Task: Schedule a coding workshop for next Wednesday at 6:00 PM.
Action: Mouse moved to (378, 128)
Screenshot: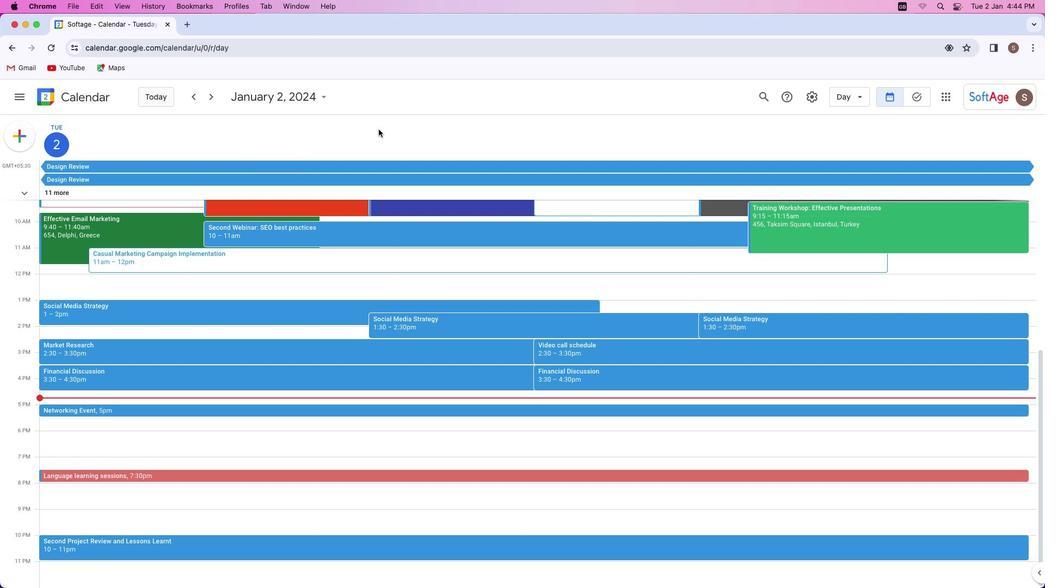 
Action: Mouse pressed left at (378, 128)
Screenshot: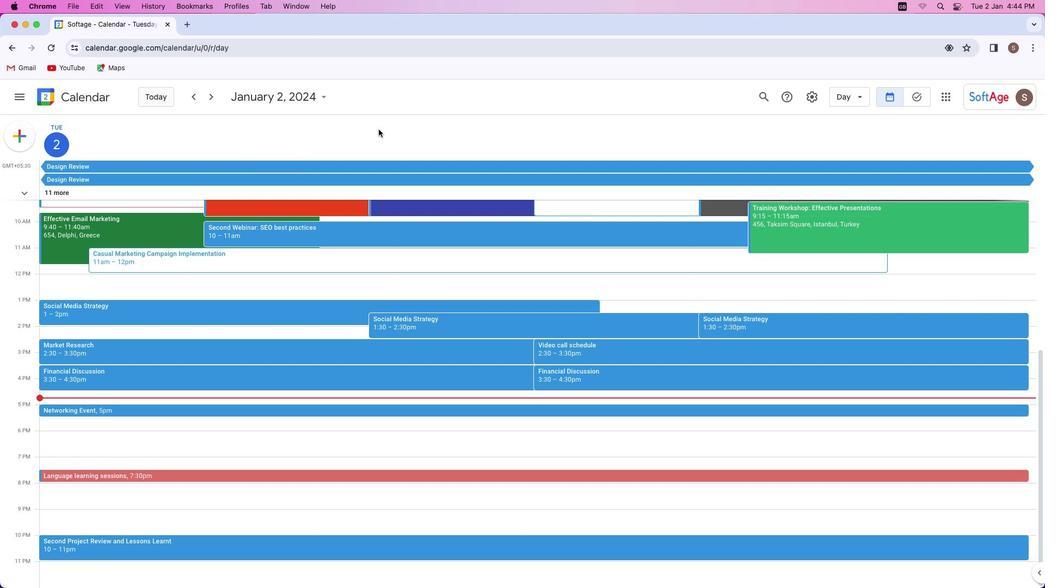 
Action: Mouse moved to (28, 133)
Screenshot: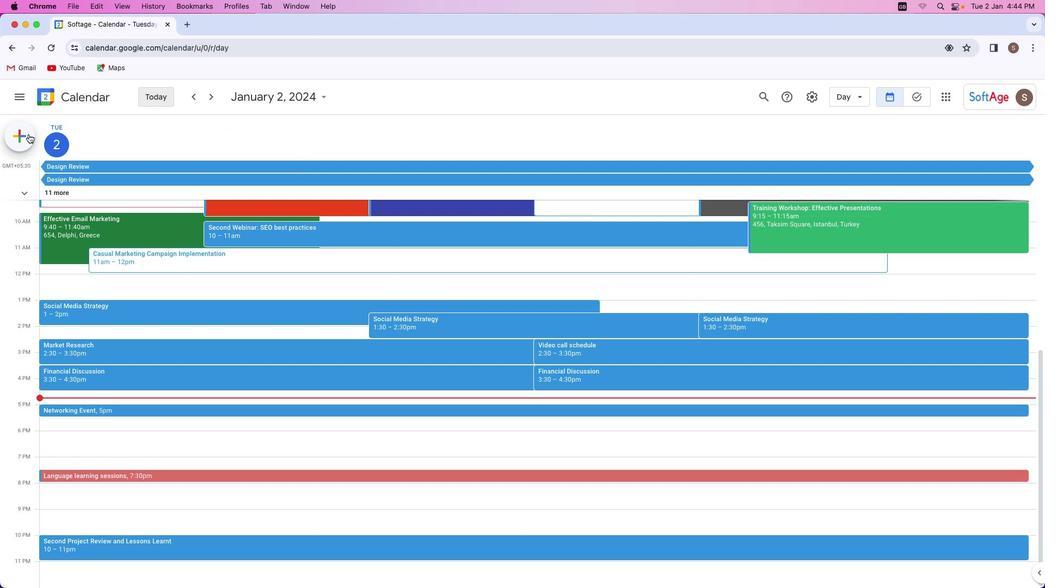 
Action: Mouse pressed left at (28, 133)
Screenshot: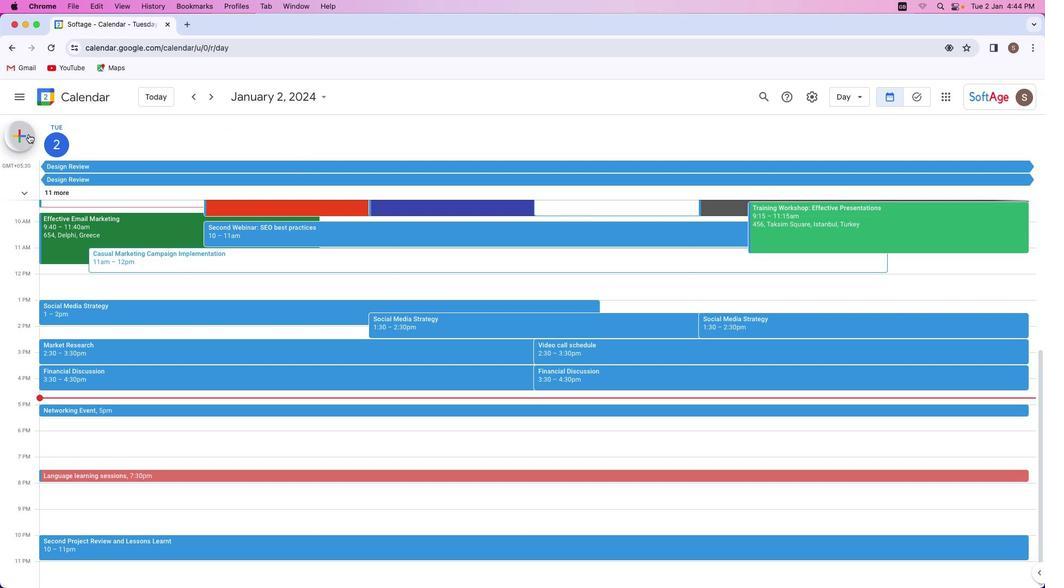 
Action: Mouse moved to (74, 251)
Screenshot: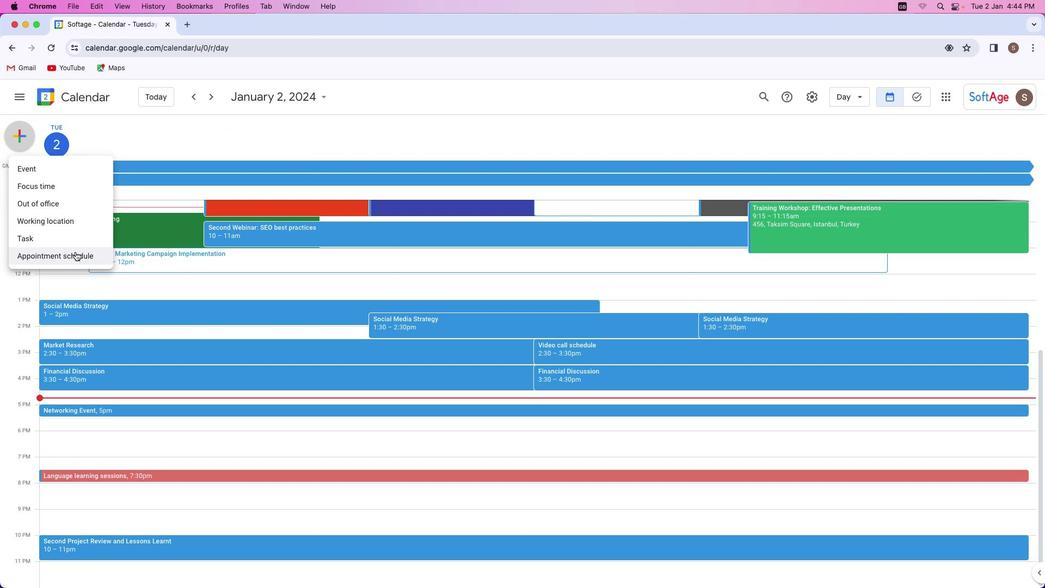 
Action: Mouse pressed left at (74, 251)
Screenshot: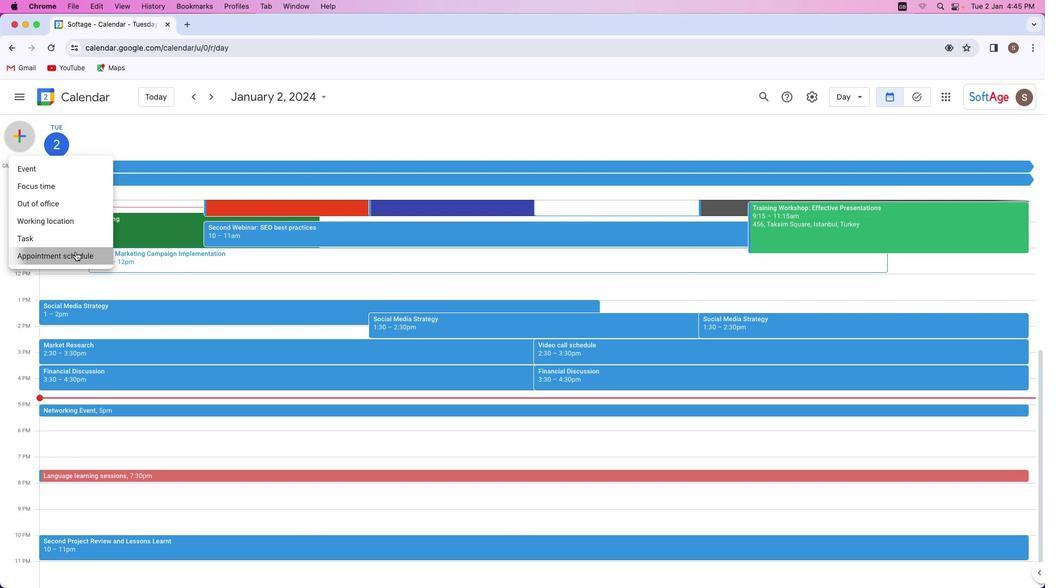 
Action: Mouse moved to (78, 132)
Screenshot: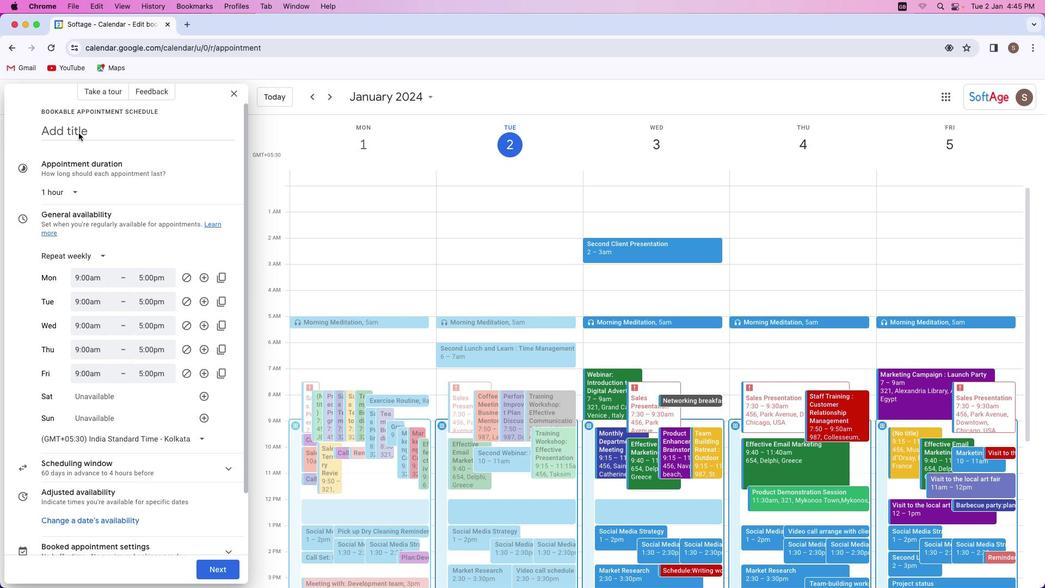 
Action: Mouse pressed left at (78, 132)
Screenshot: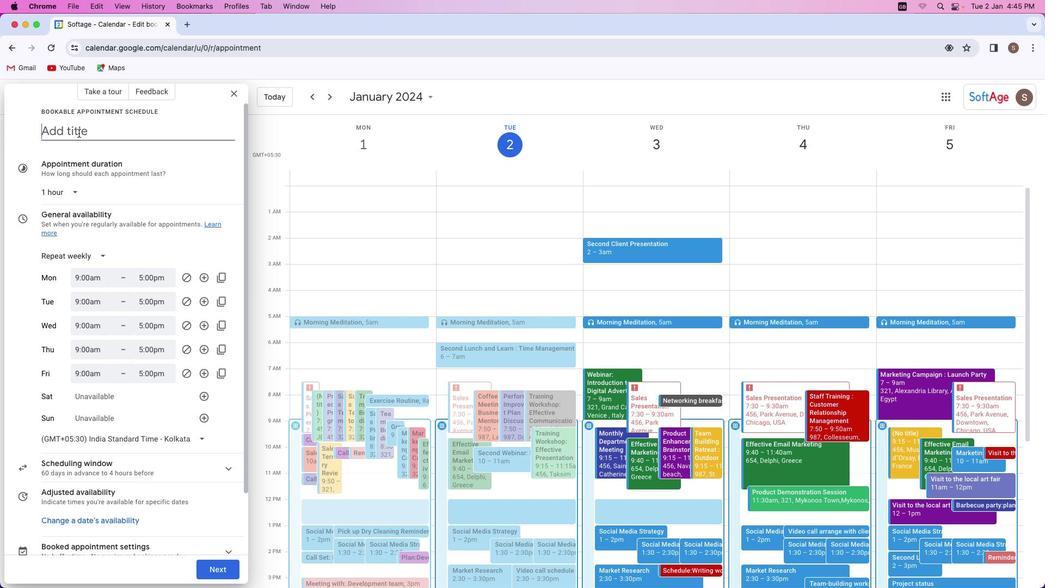 
Action: Mouse moved to (77, 131)
Screenshot: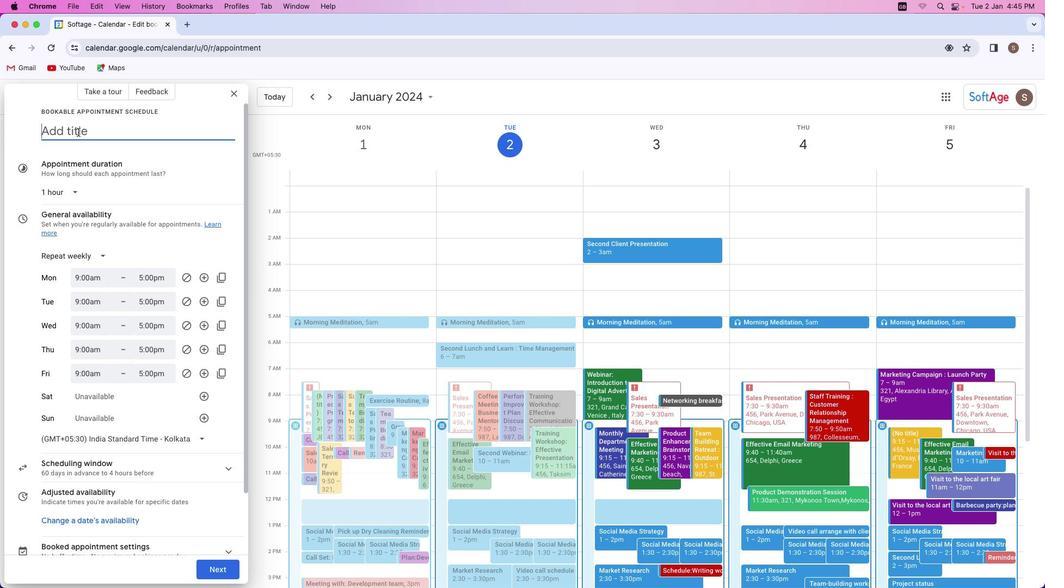 
Action: Key pressed Key.shift'C''o''d''i''n''g'Key.space'w''o''r''k''s''h''o''p'
Screenshot: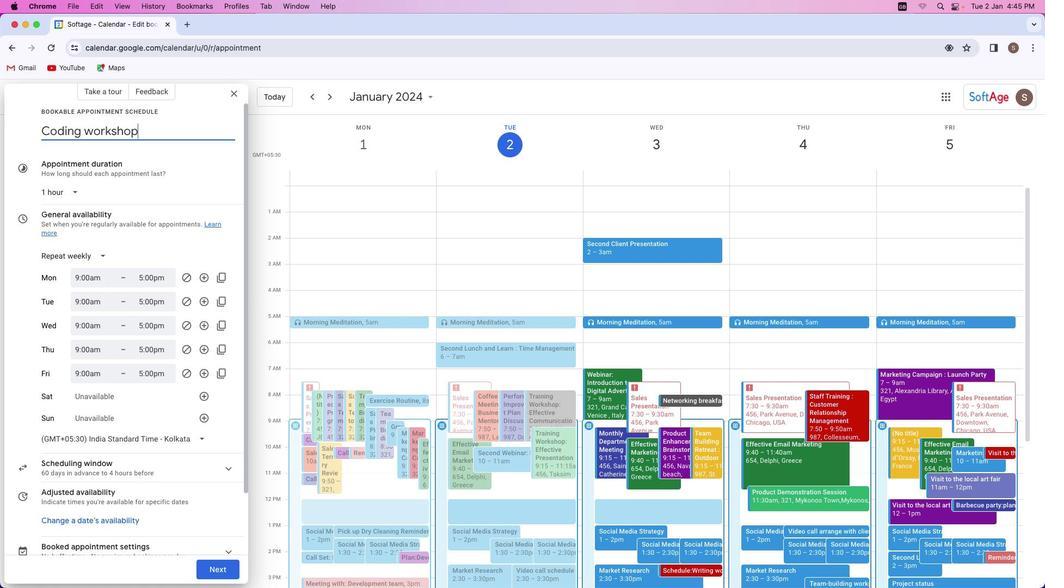 
Action: Mouse moved to (102, 252)
Screenshot: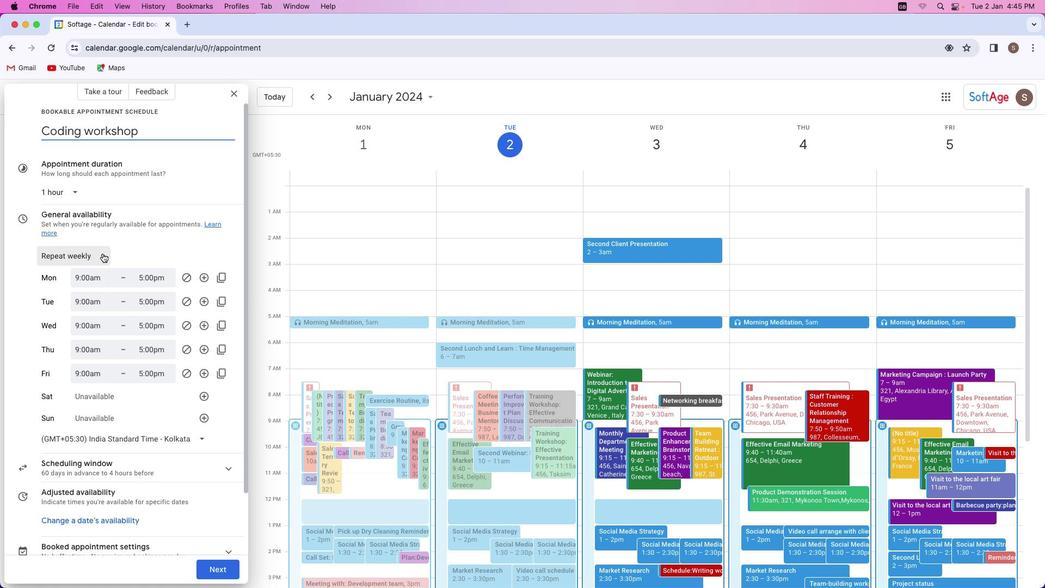 
Action: Mouse pressed left at (102, 252)
Screenshot: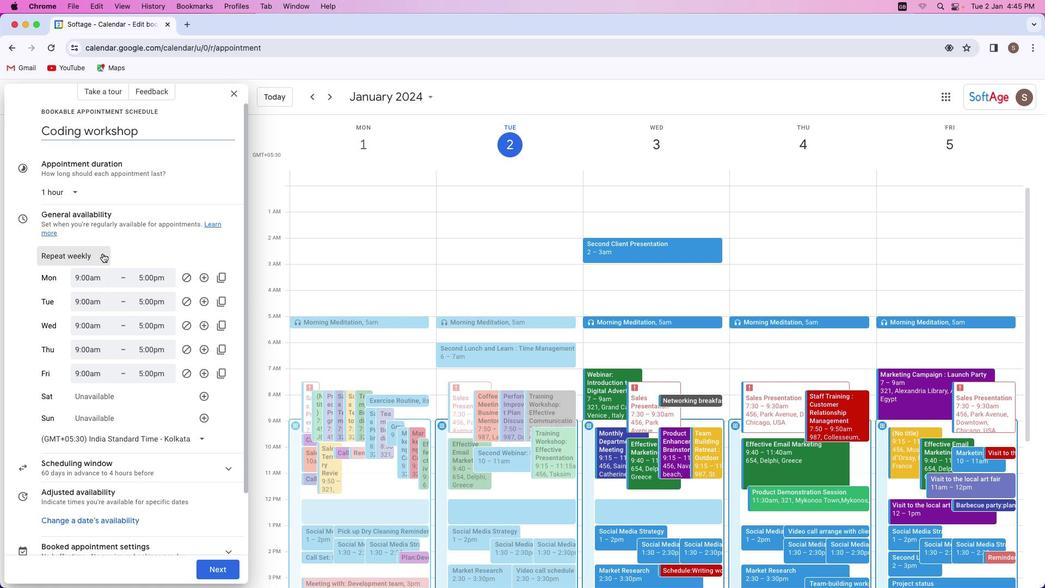 
Action: Mouse moved to (94, 273)
Screenshot: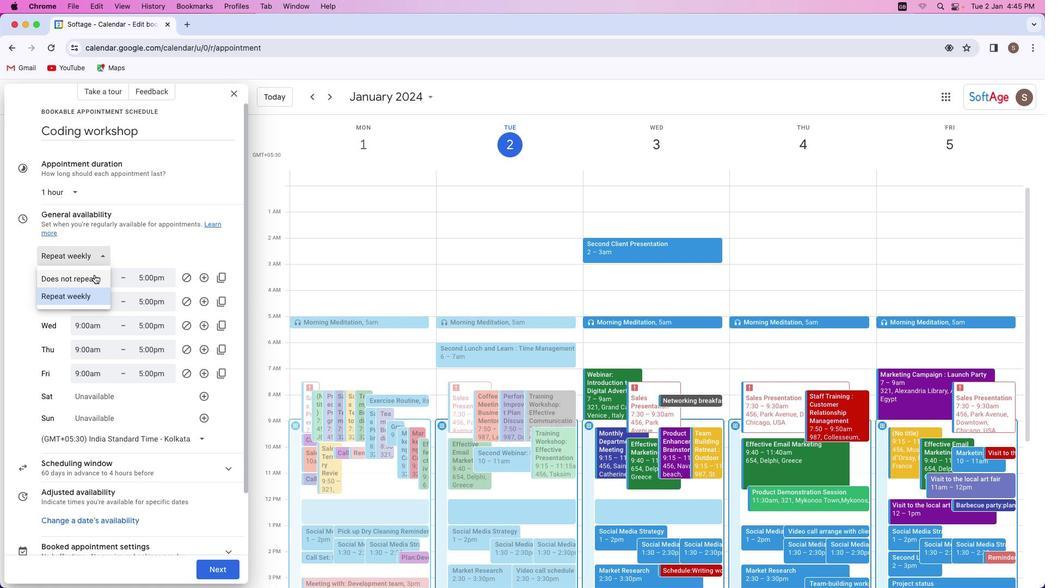 
Action: Mouse pressed left at (94, 273)
Screenshot: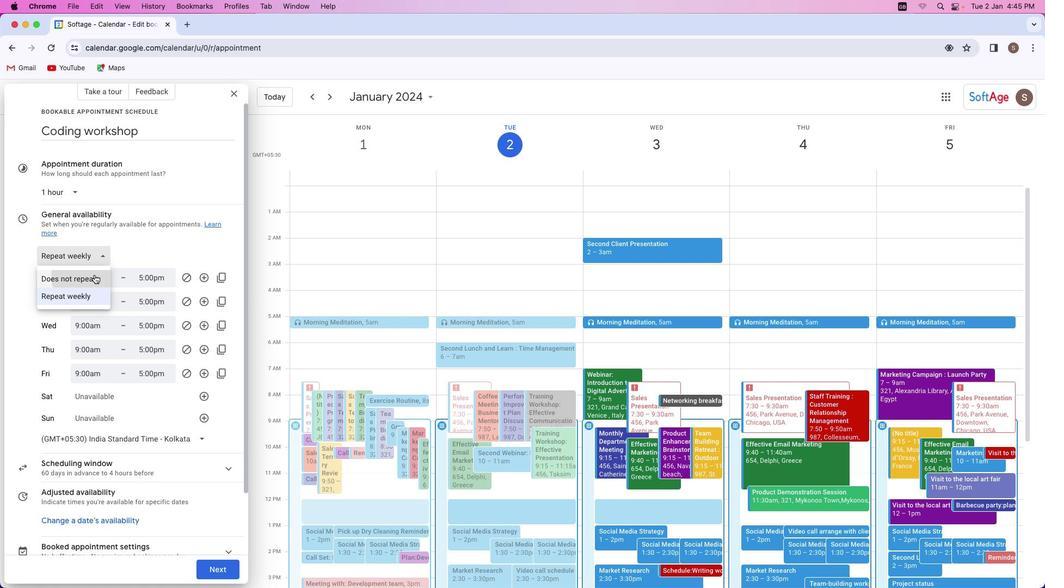 
Action: Mouse moved to (76, 266)
Screenshot: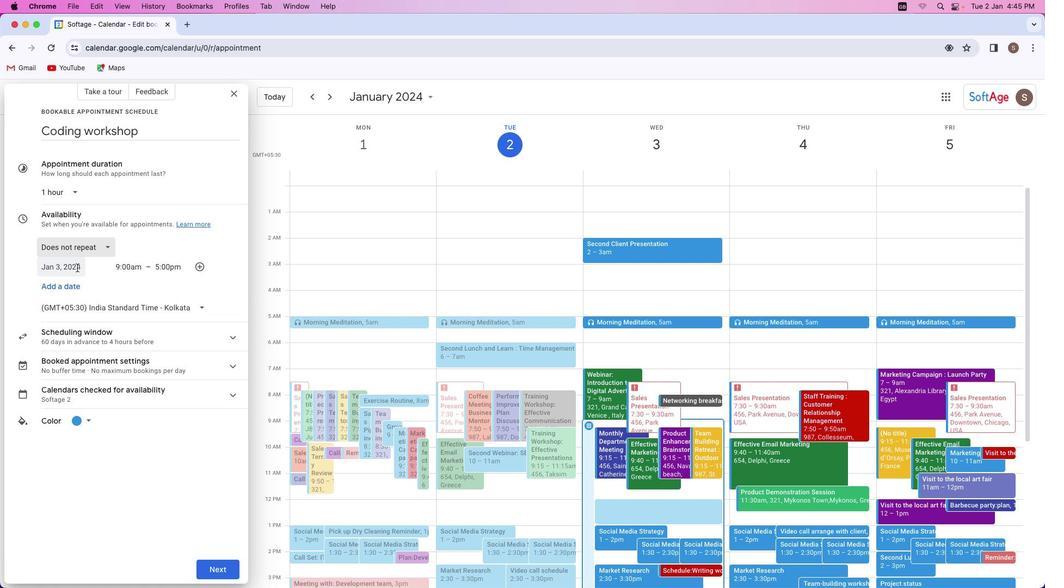 
Action: Mouse pressed left at (76, 266)
Screenshot: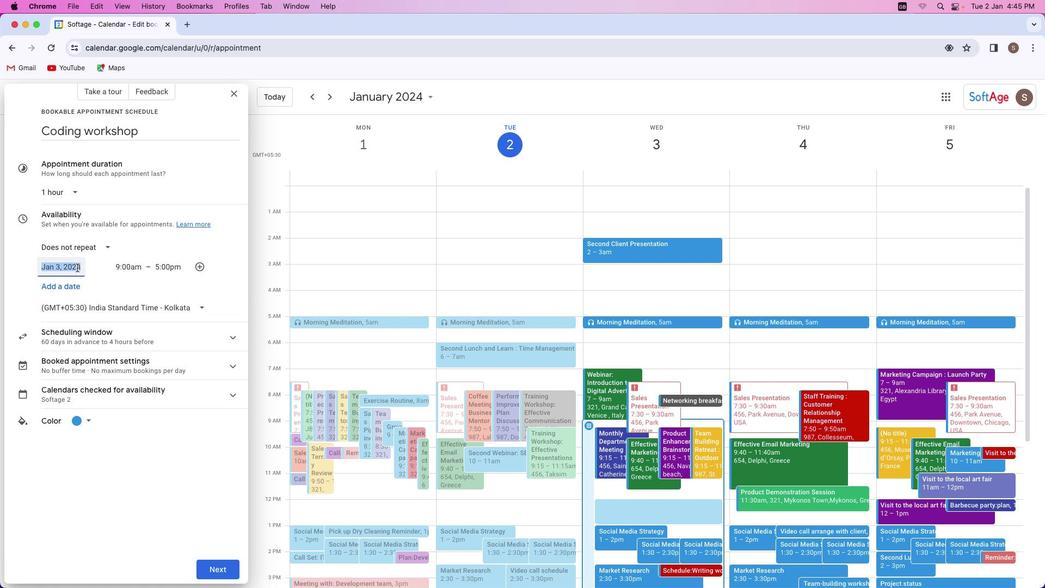 
Action: Mouse moved to (95, 348)
Screenshot: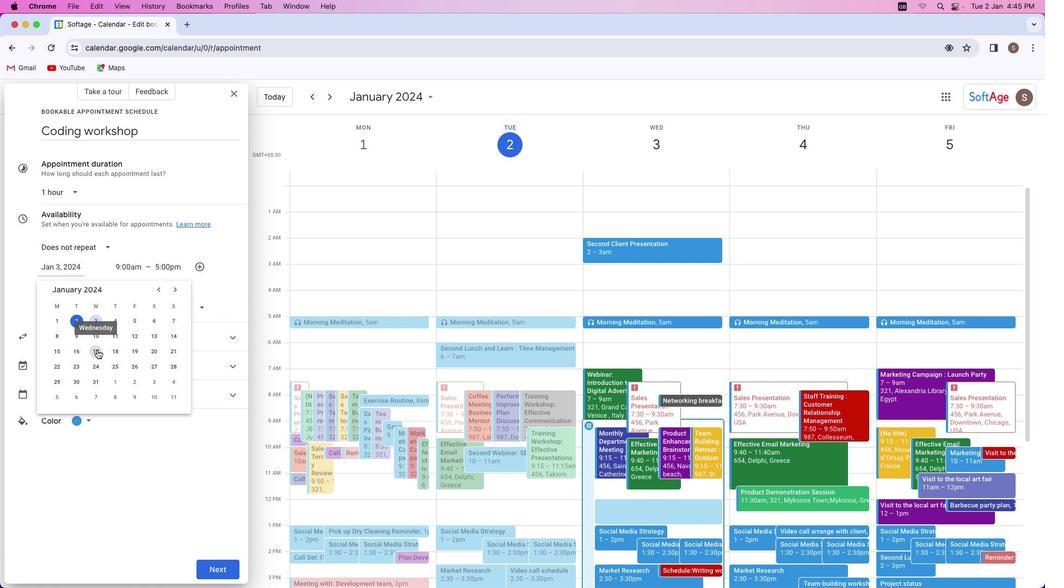 
Action: Mouse pressed left at (95, 348)
Screenshot: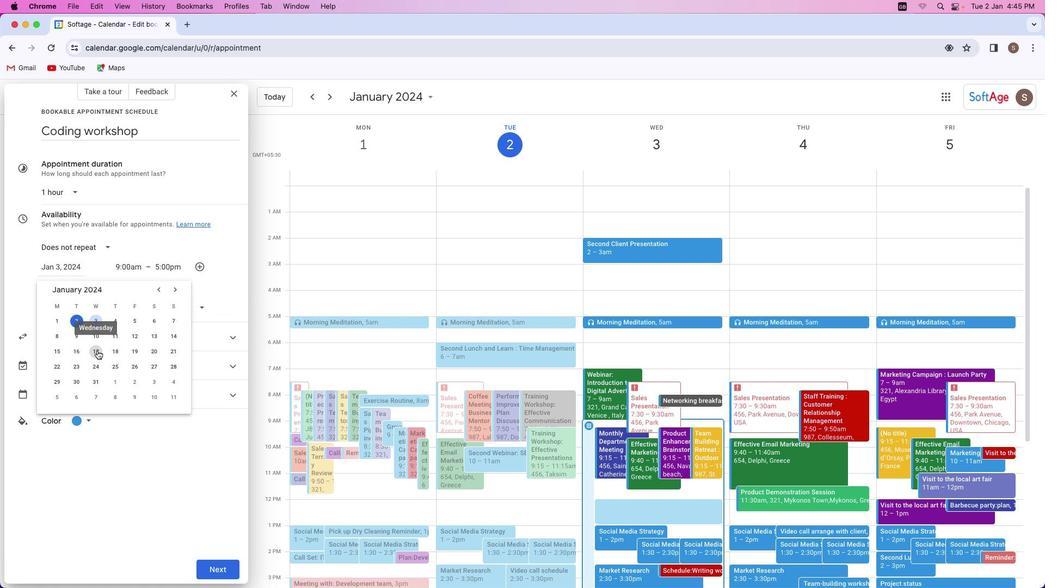 
Action: Mouse moved to (124, 268)
Screenshot: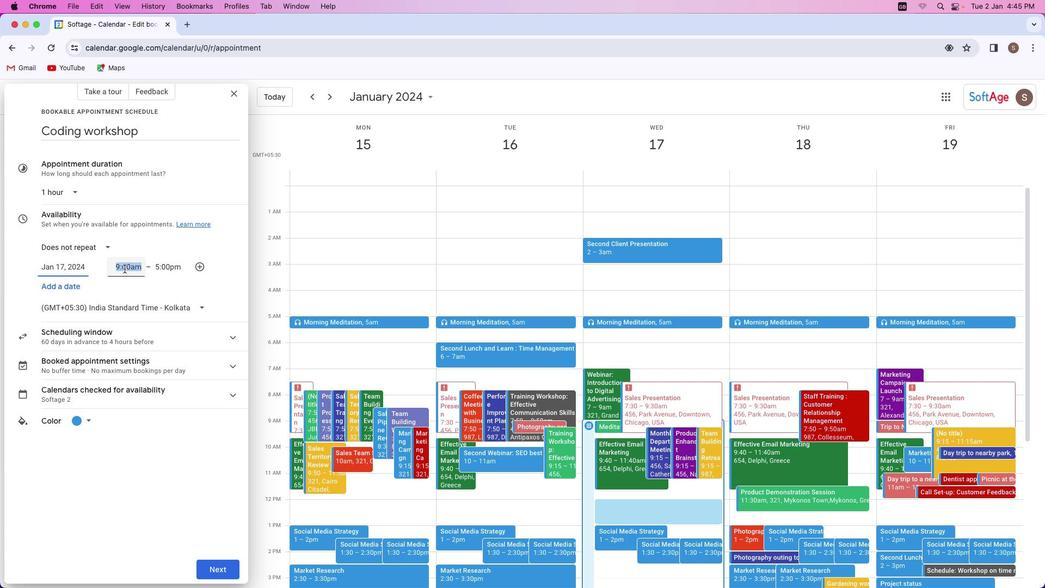 
Action: Mouse pressed left at (124, 268)
Screenshot: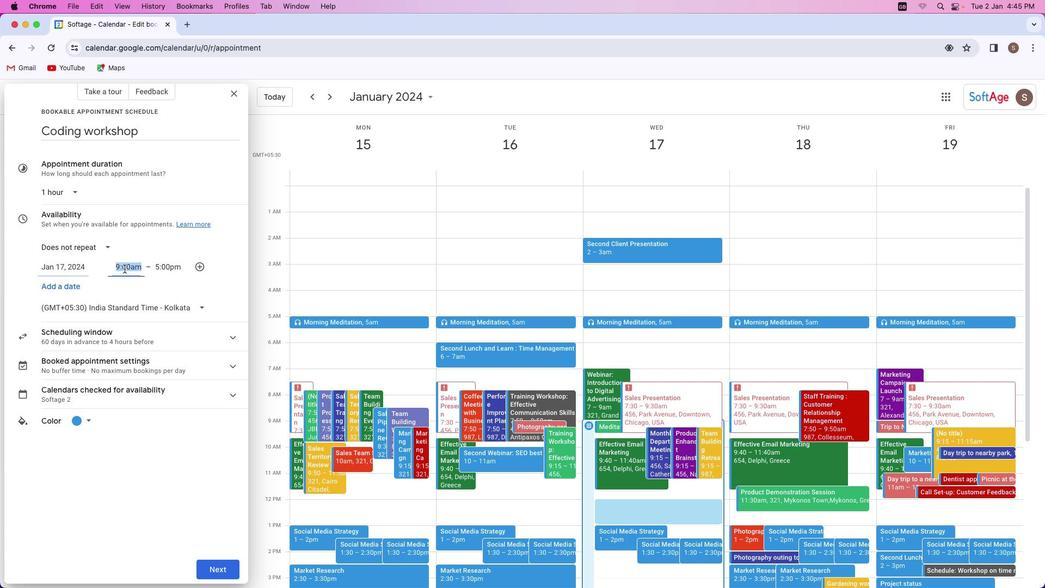 
Action: Mouse moved to (135, 317)
Screenshot: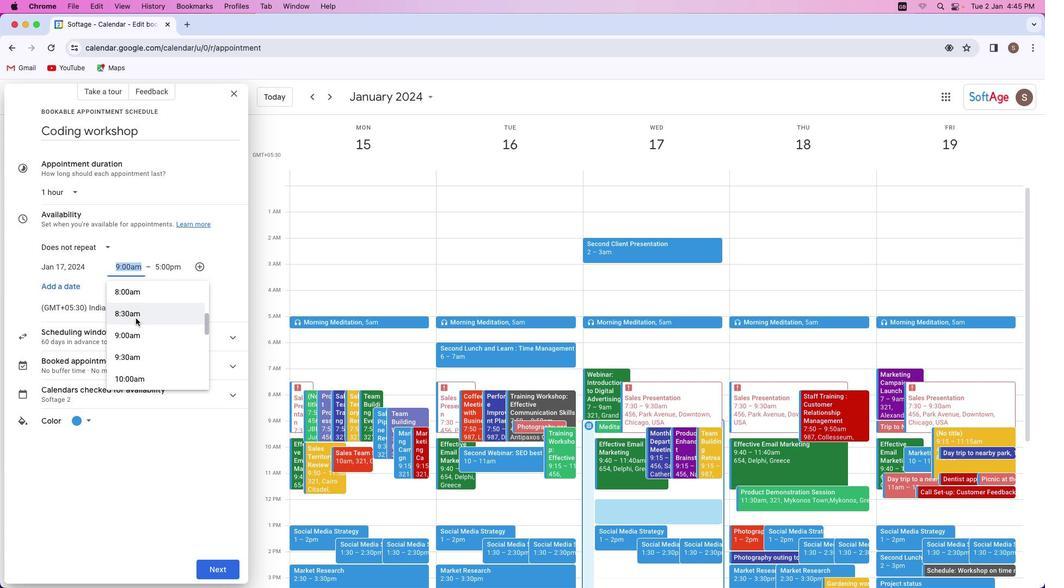 
Action: Mouse scrolled (135, 317) with delta (0, 0)
Screenshot: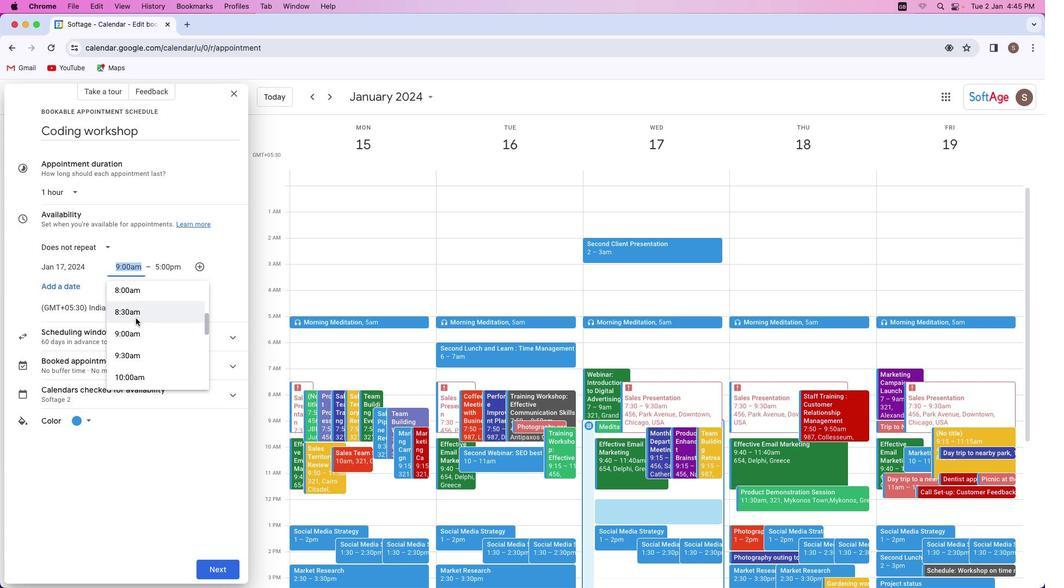 
Action: Mouse scrolled (135, 317) with delta (0, 0)
Screenshot: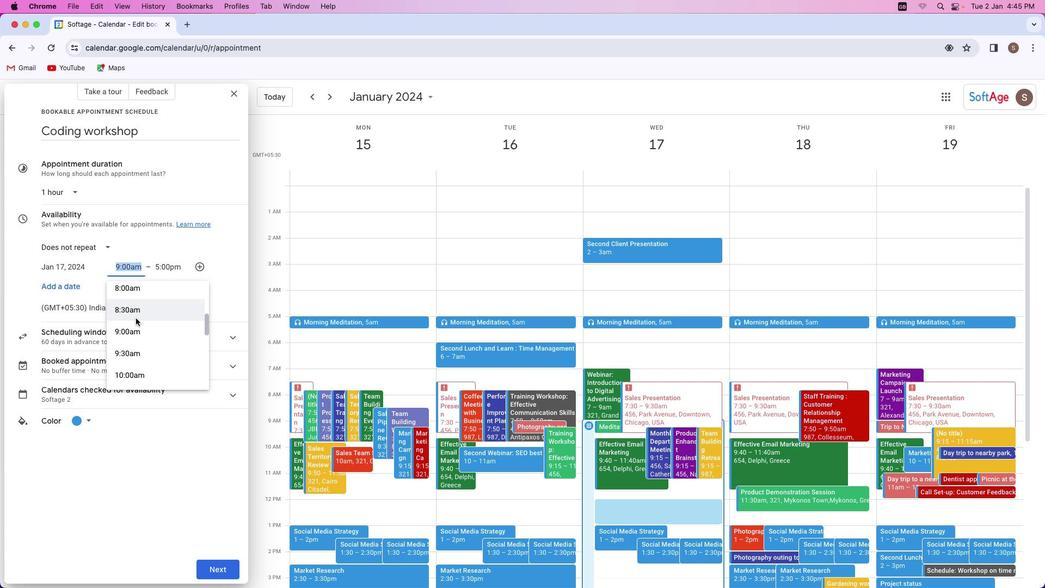 
Action: Mouse scrolled (135, 317) with delta (0, 0)
Screenshot: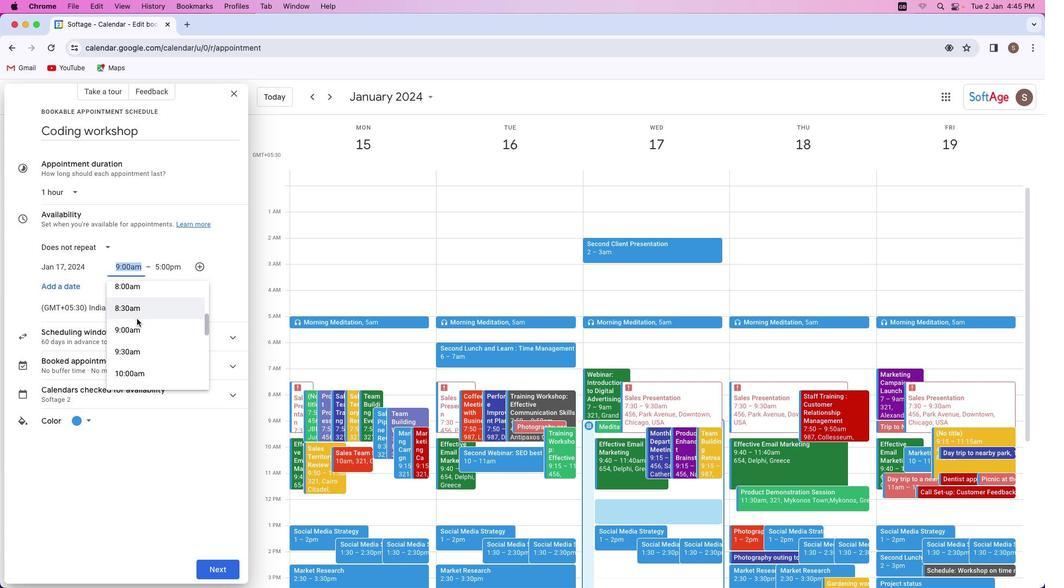 
Action: Mouse moved to (136, 318)
Screenshot: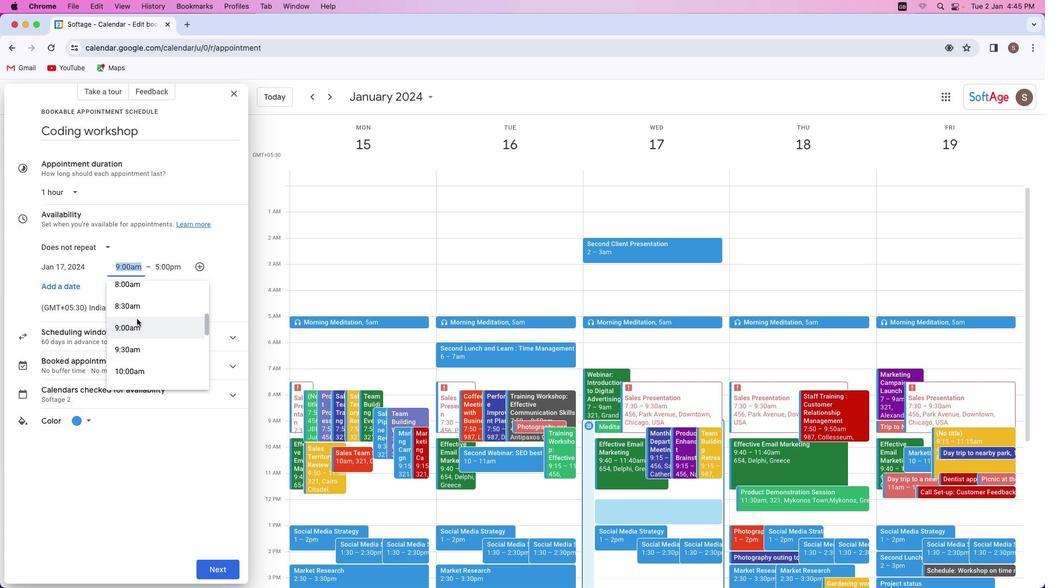
Action: Mouse scrolled (136, 318) with delta (0, 0)
Screenshot: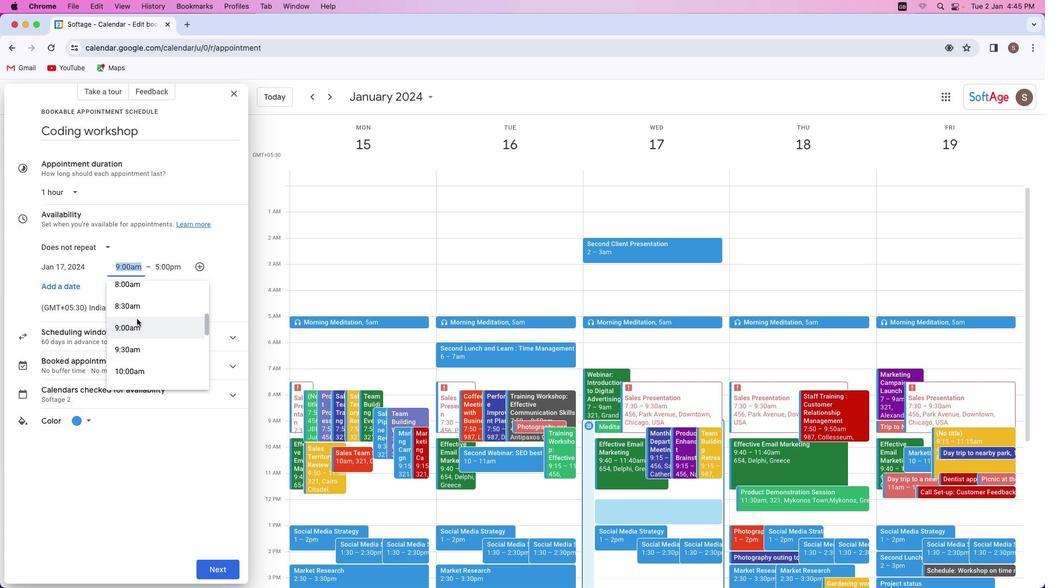 
Action: Mouse scrolled (136, 318) with delta (0, 0)
Screenshot: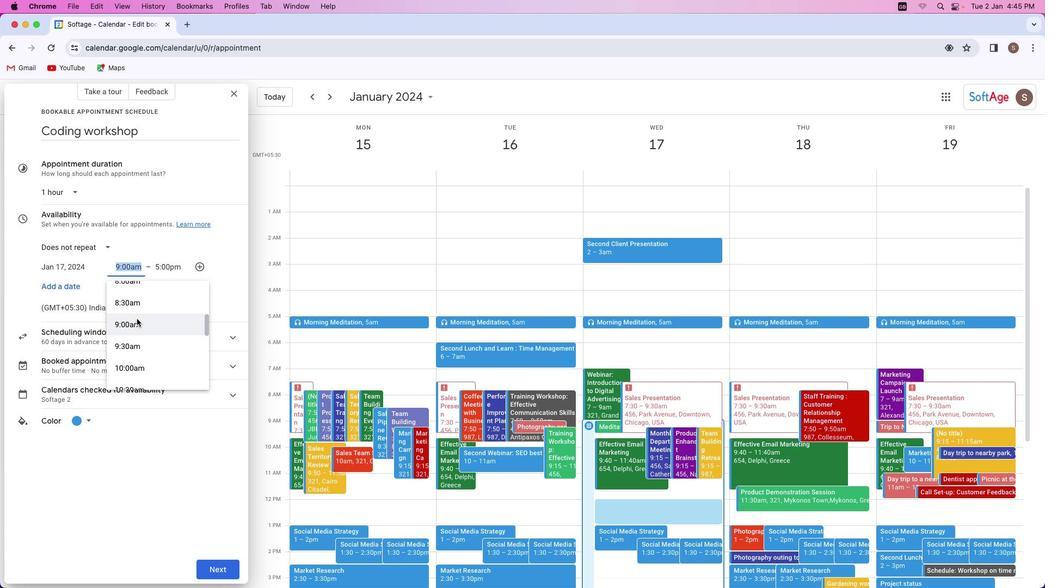 
Action: Mouse scrolled (136, 318) with delta (0, 0)
Screenshot: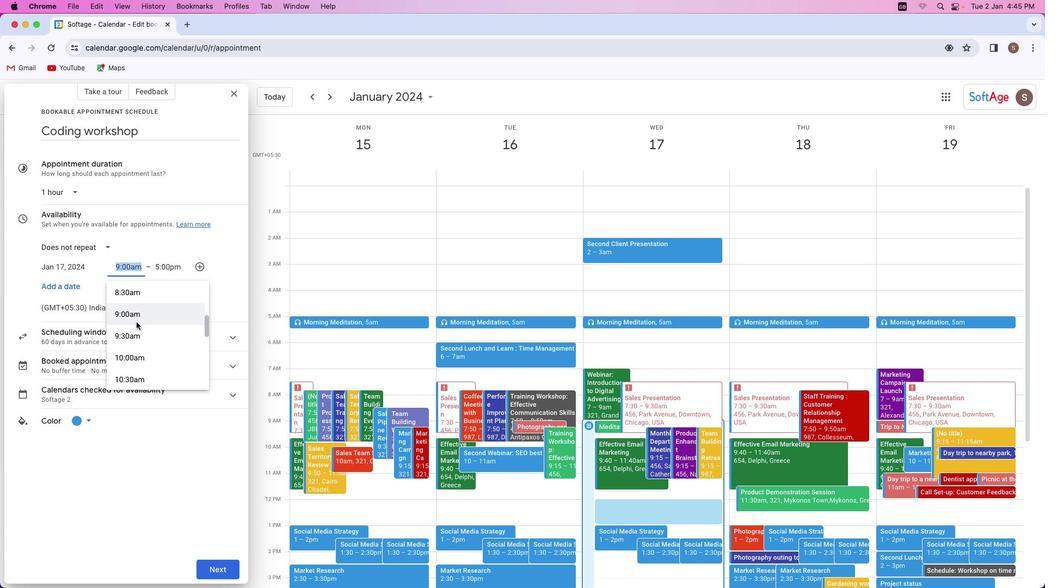 
Action: Mouse moved to (137, 322)
Screenshot: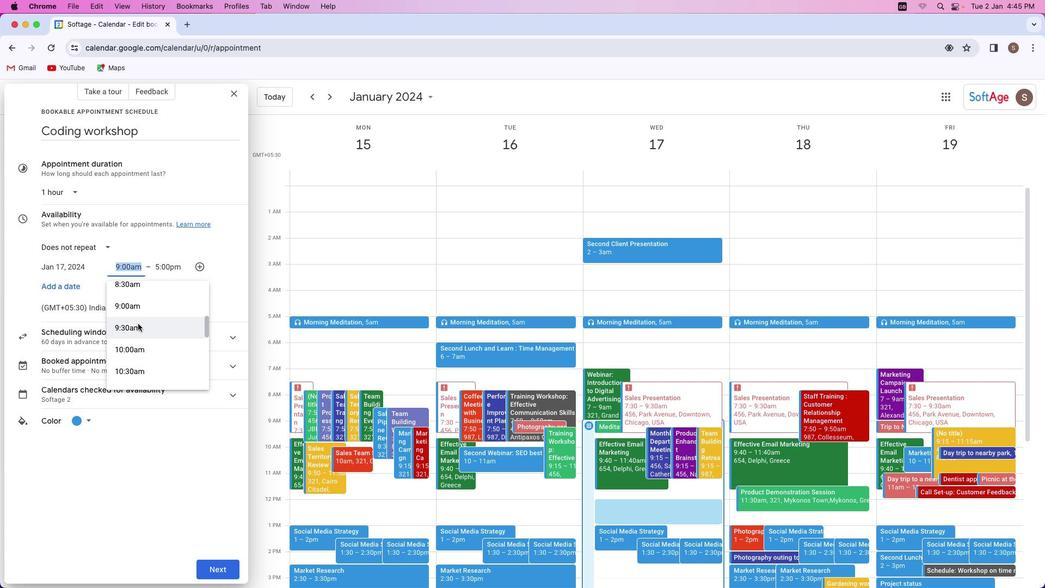 
Action: Mouse scrolled (137, 322) with delta (0, 0)
Screenshot: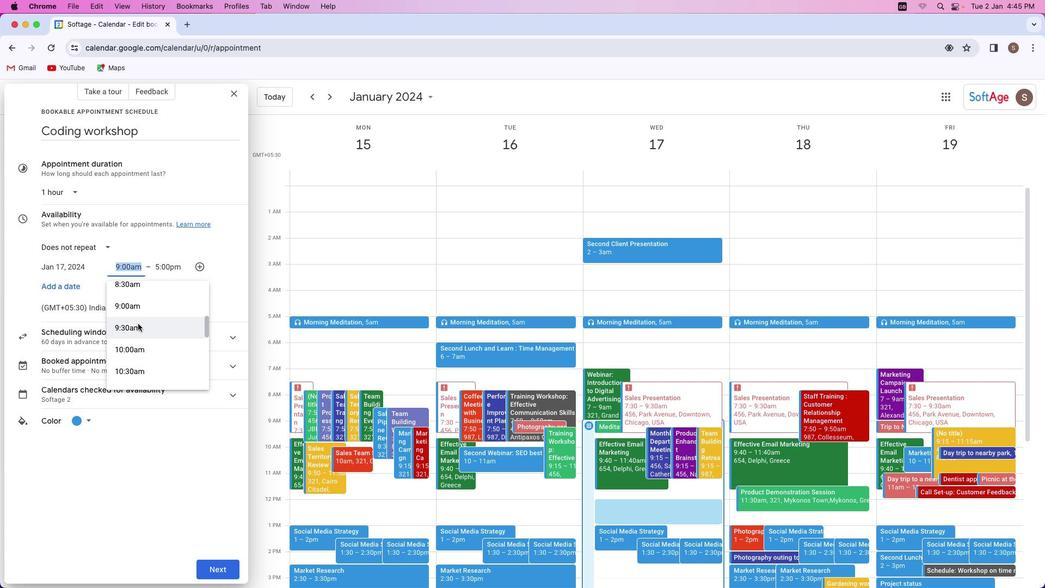 
Action: Mouse moved to (137, 322)
Screenshot: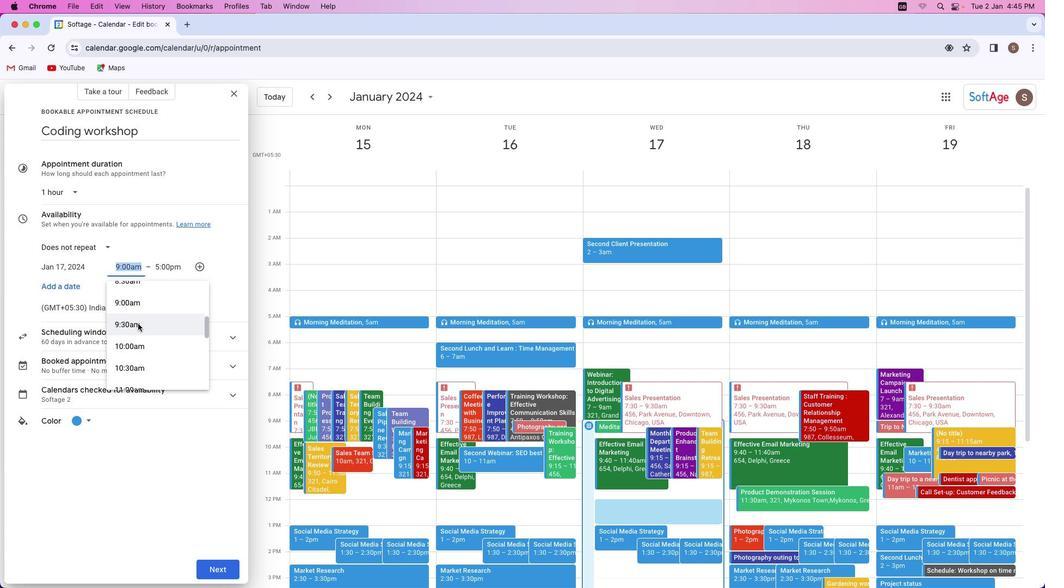 
Action: Mouse scrolled (137, 322) with delta (0, 0)
Screenshot: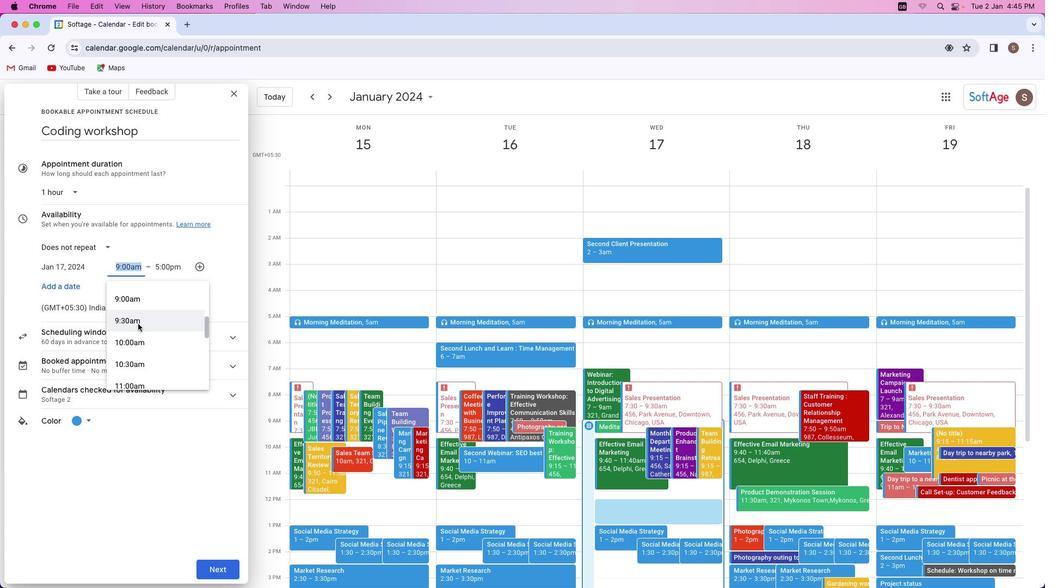
Action: Mouse moved to (137, 322)
Screenshot: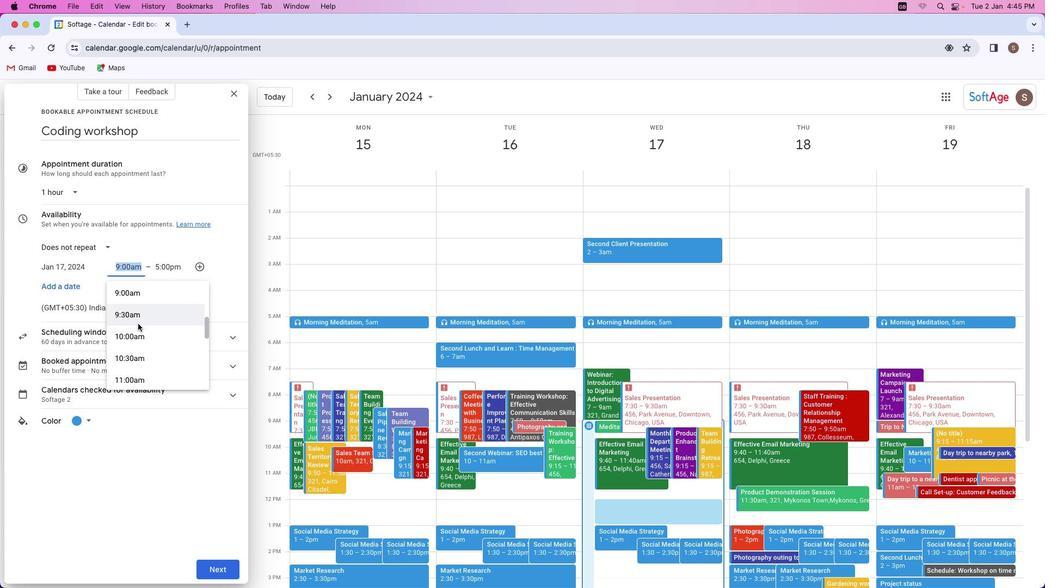 
Action: Mouse scrolled (137, 322) with delta (0, 0)
Screenshot: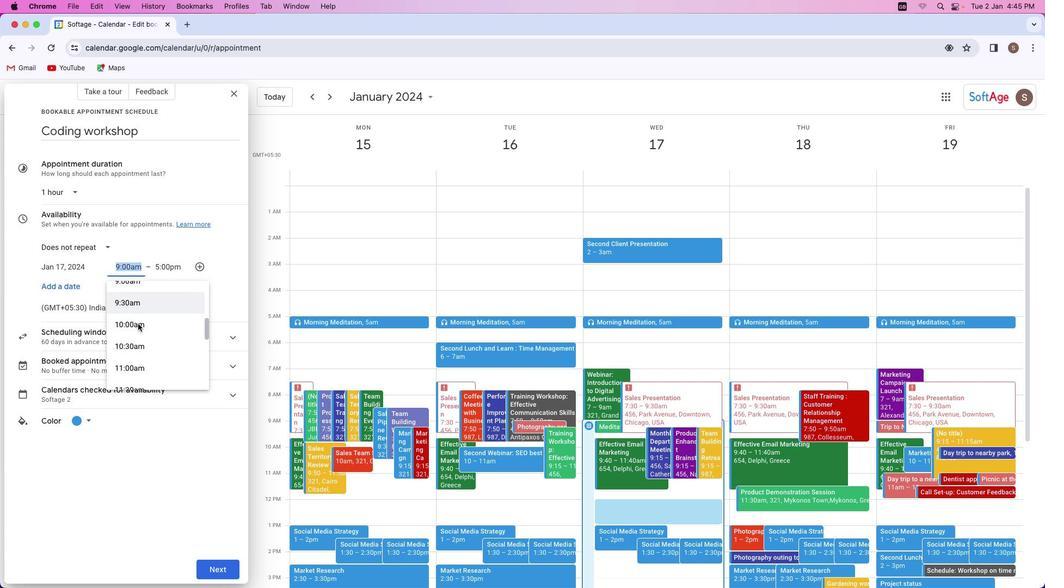 
Action: Mouse scrolled (137, 322) with delta (0, 0)
Screenshot: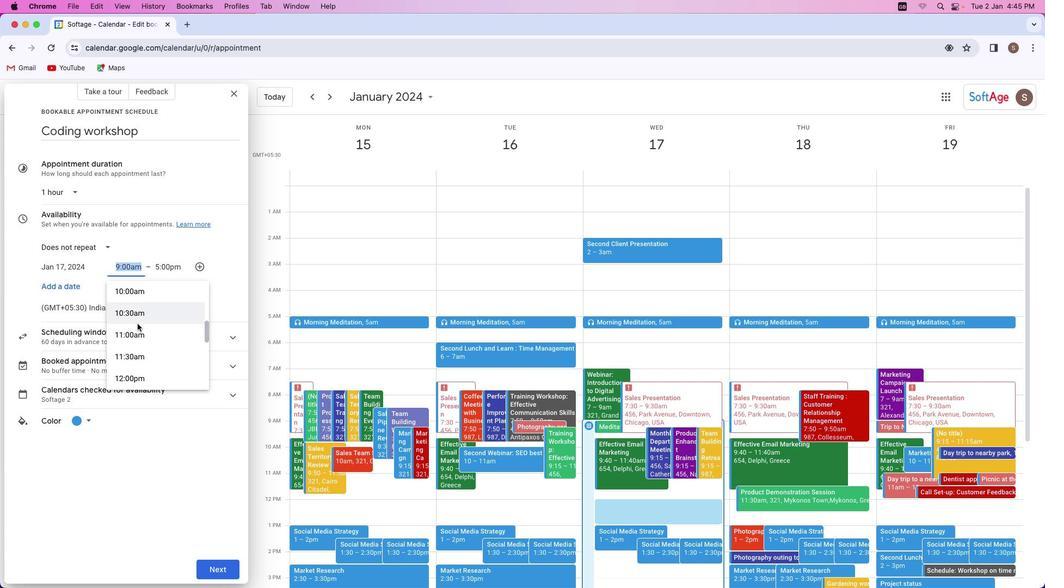 
Action: Mouse moved to (134, 321)
Screenshot: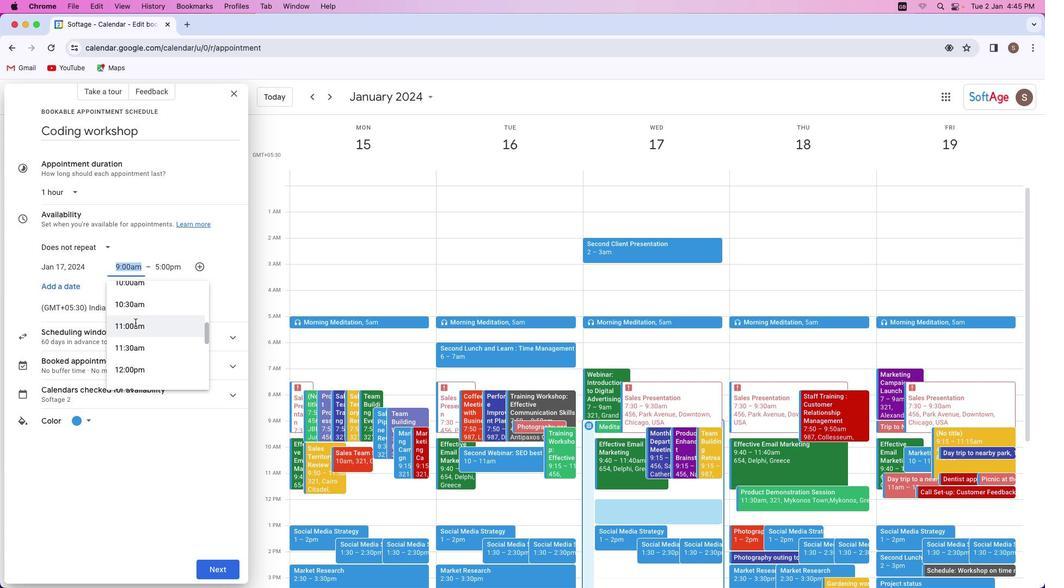 
Action: Mouse scrolled (134, 321) with delta (0, 0)
Screenshot: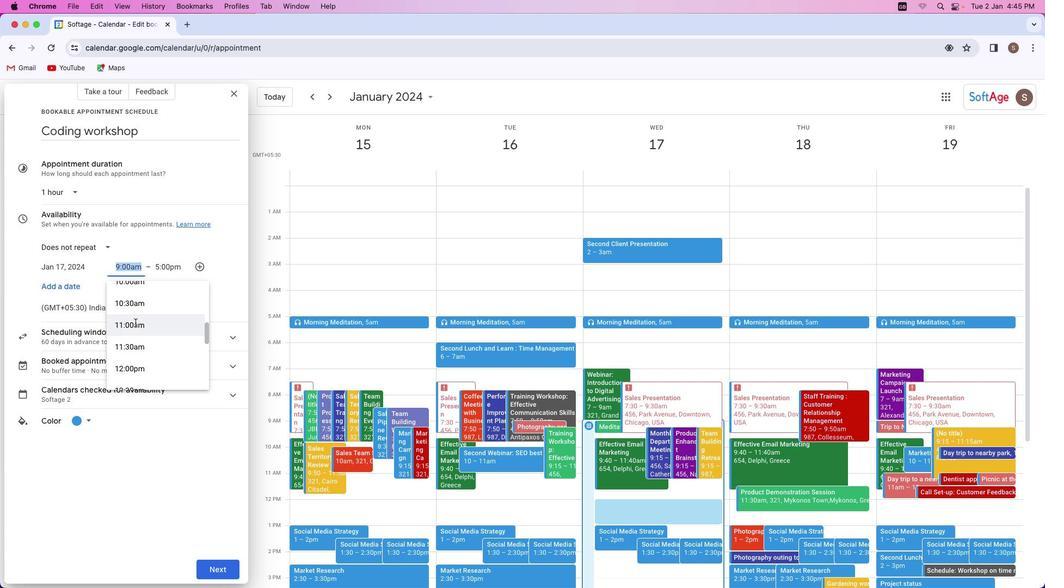 
Action: Mouse moved to (134, 322)
Screenshot: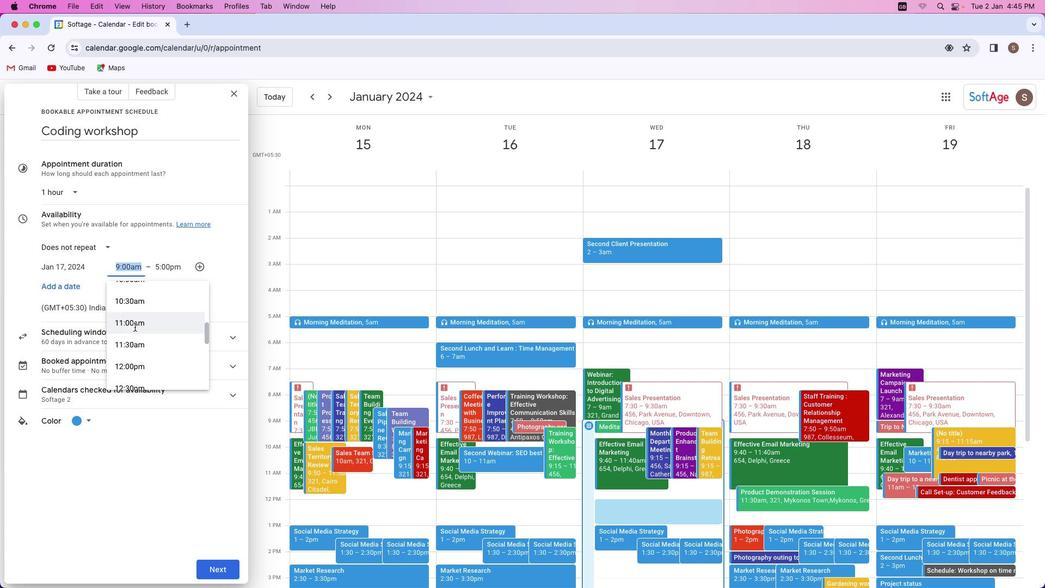 
Action: Mouse scrolled (134, 322) with delta (0, 0)
Screenshot: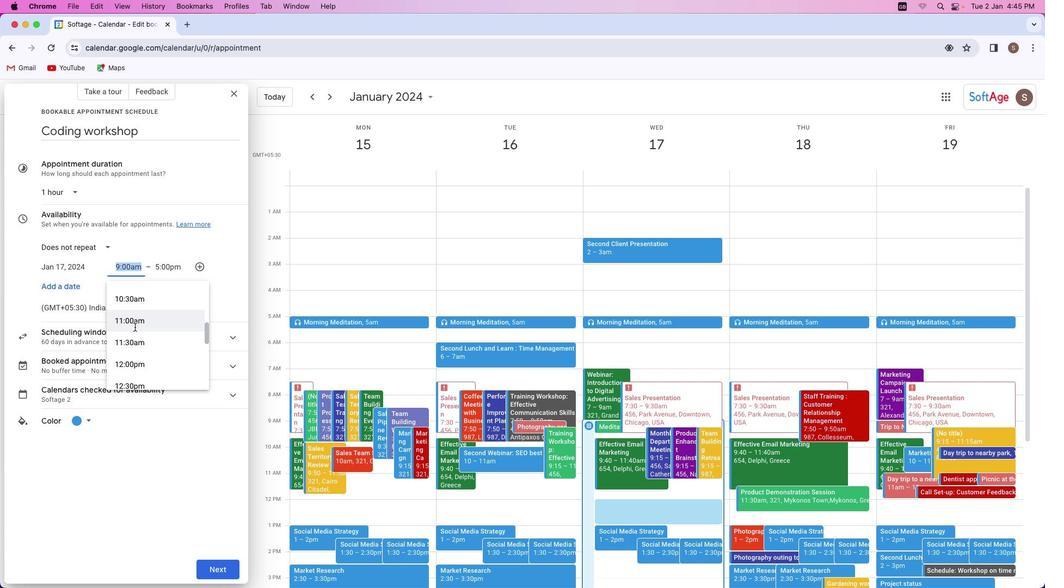 
Action: Mouse moved to (133, 326)
Screenshot: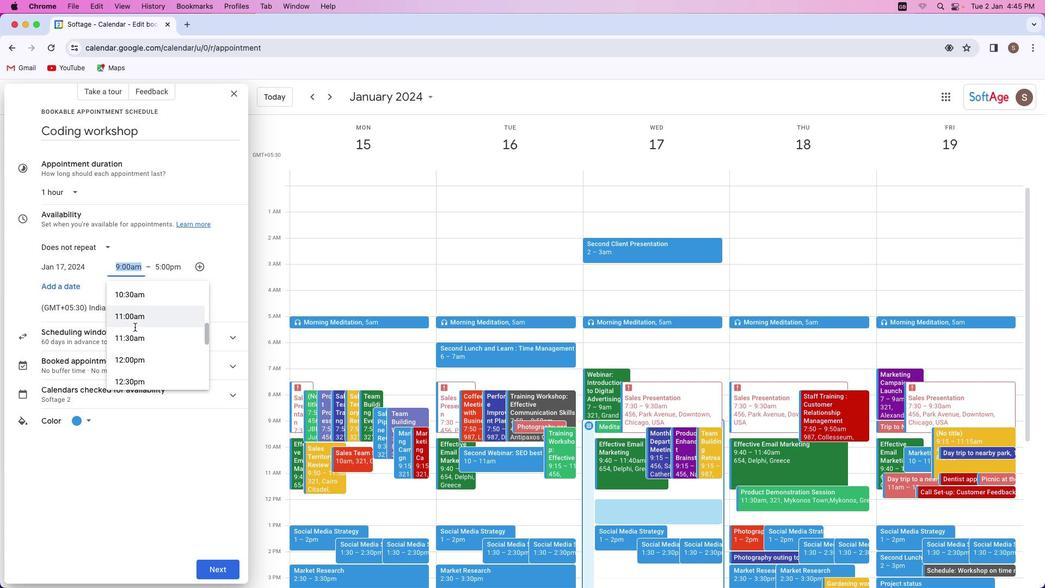 
Action: Mouse scrolled (133, 326) with delta (0, 0)
Screenshot: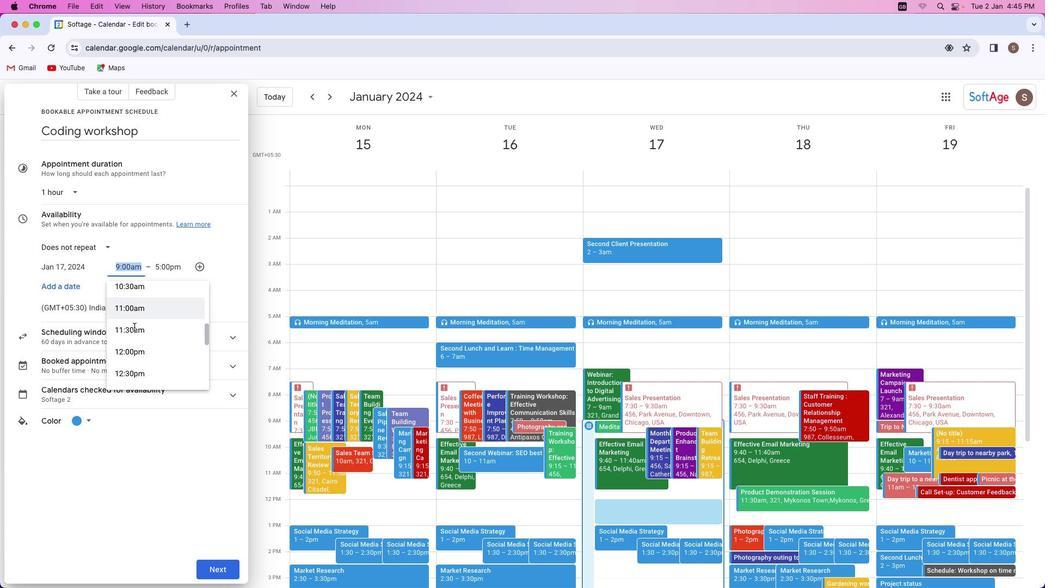 
Action: Mouse moved to (133, 326)
Screenshot: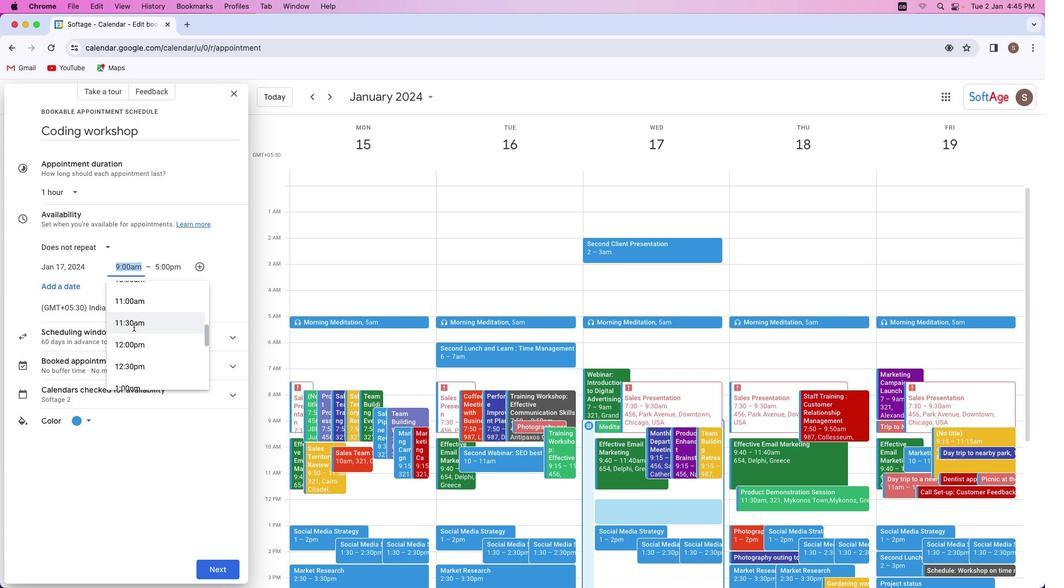 
Action: Mouse scrolled (133, 326) with delta (0, 0)
Screenshot: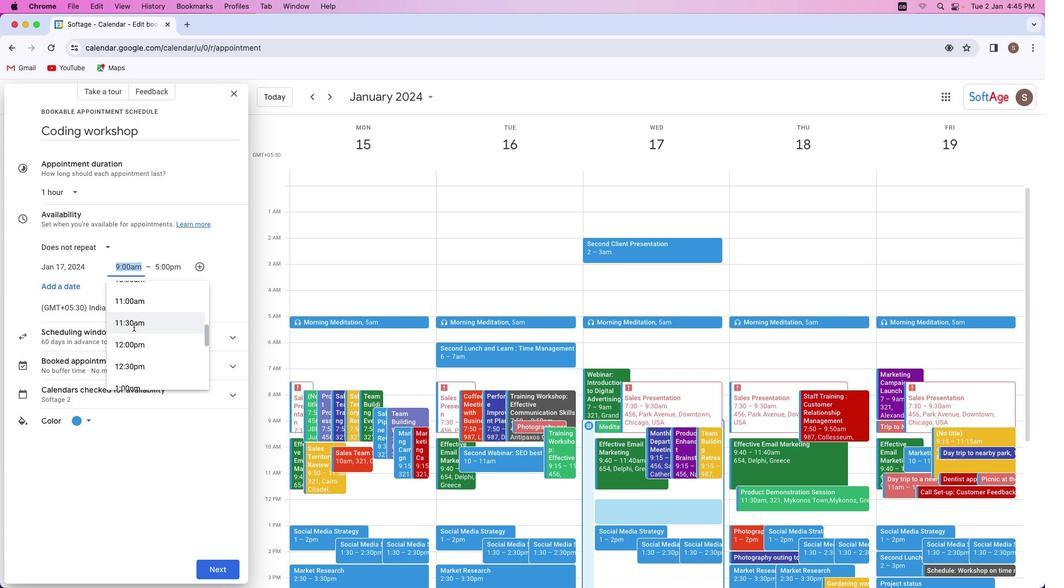 
Action: Mouse moved to (133, 326)
Screenshot: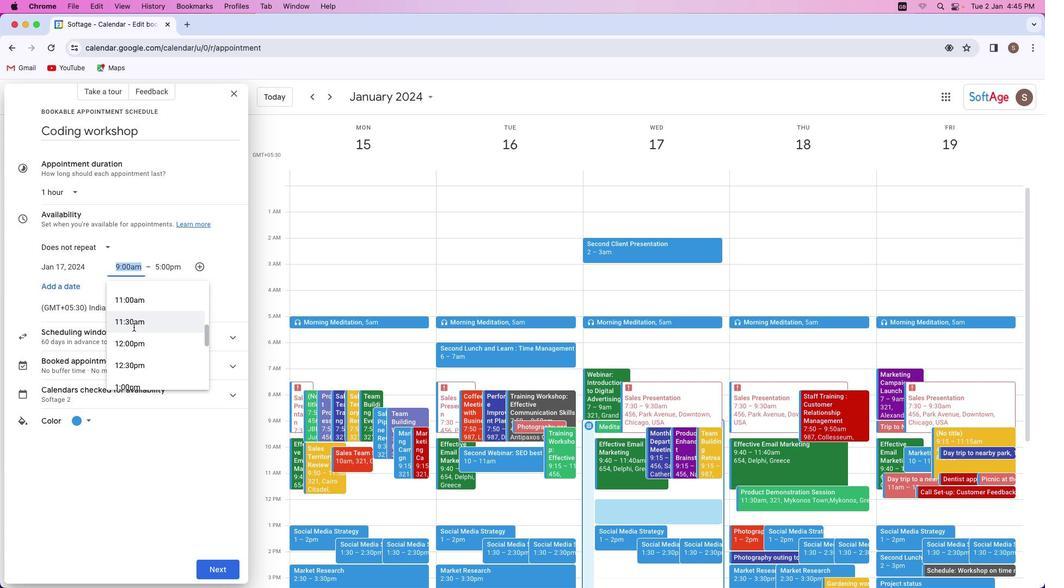 
Action: Mouse scrolled (133, 326) with delta (0, 0)
Screenshot: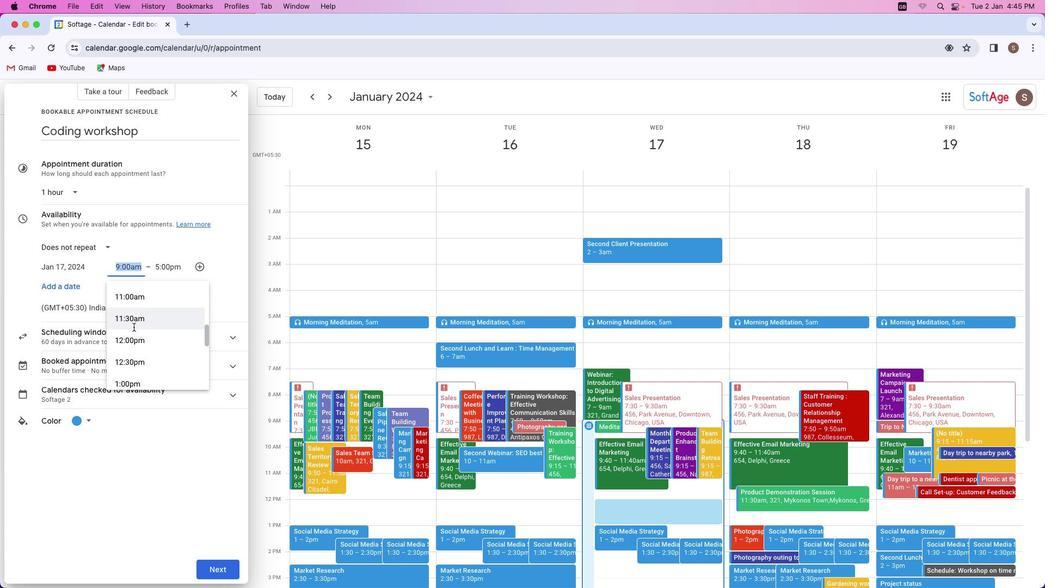 
Action: Mouse moved to (133, 355)
Screenshot: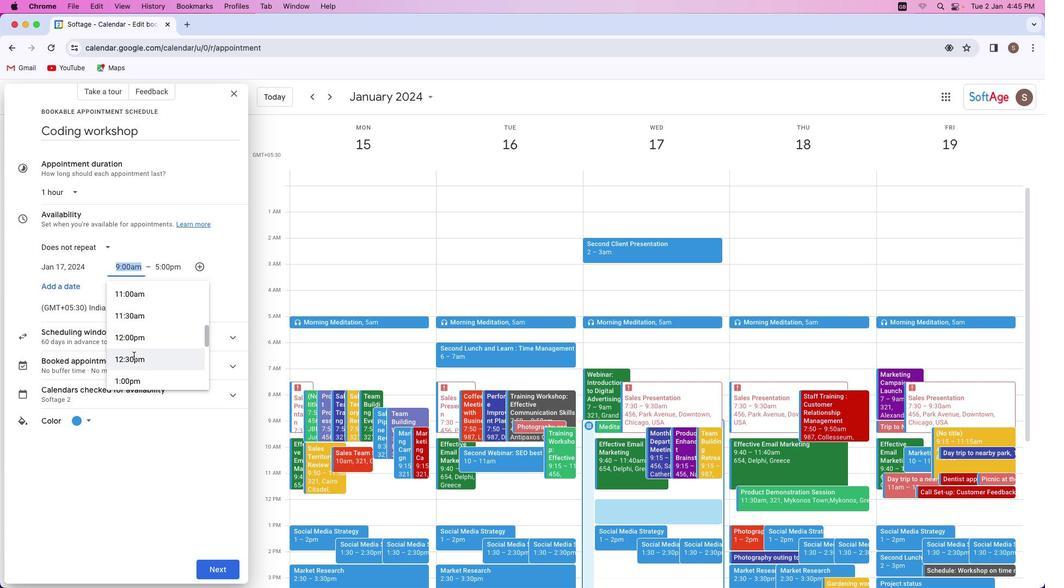 
Action: Mouse scrolled (133, 355) with delta (0, 0)
Screenshot: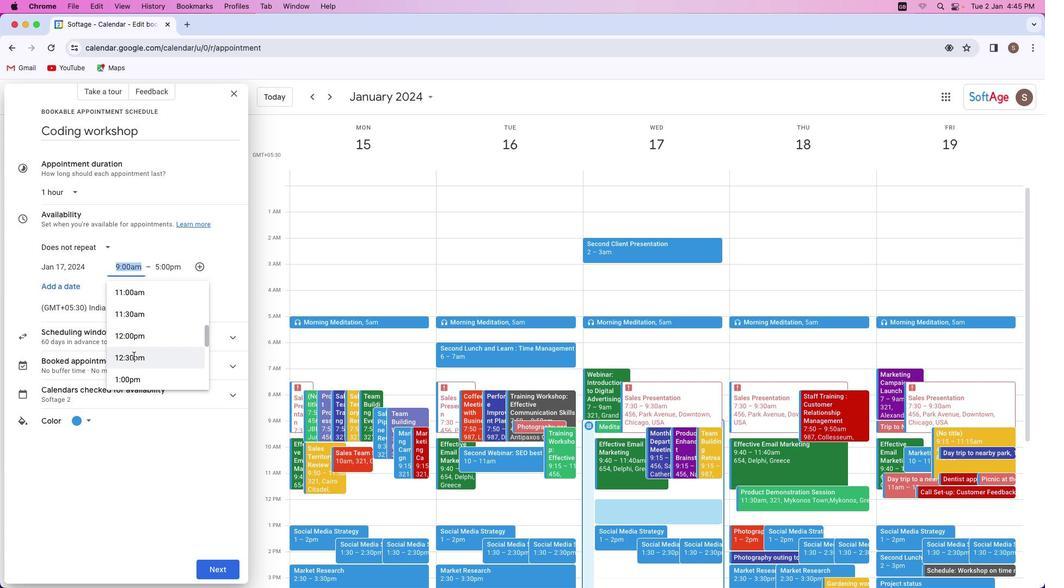 
Action: Mouse scrolled (133, 355) with delta (0, 0)
Screenshot: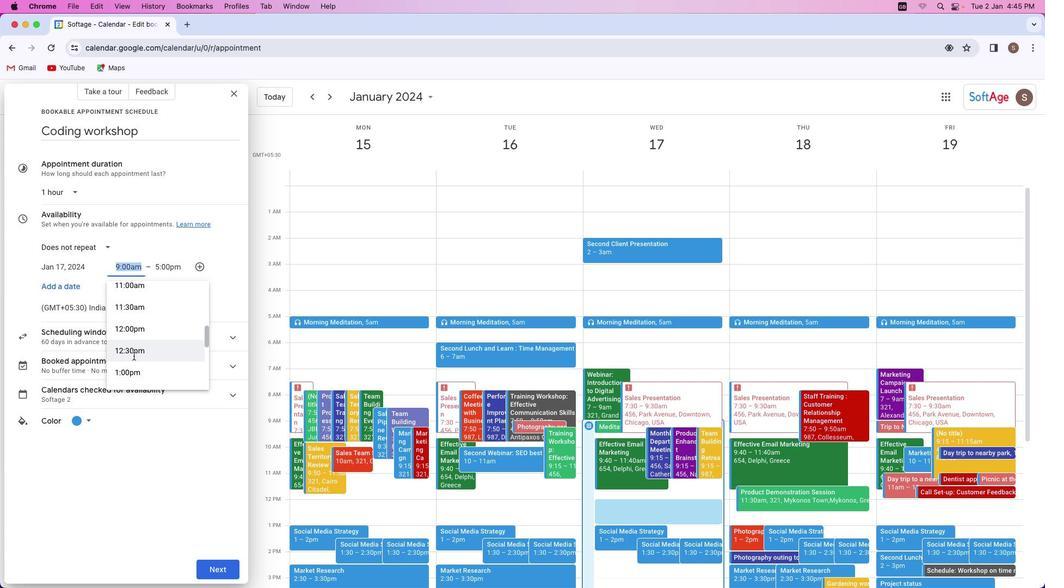 
Action: Mouse scrolled (133, 355) with delta (0, 0)
Screenshot: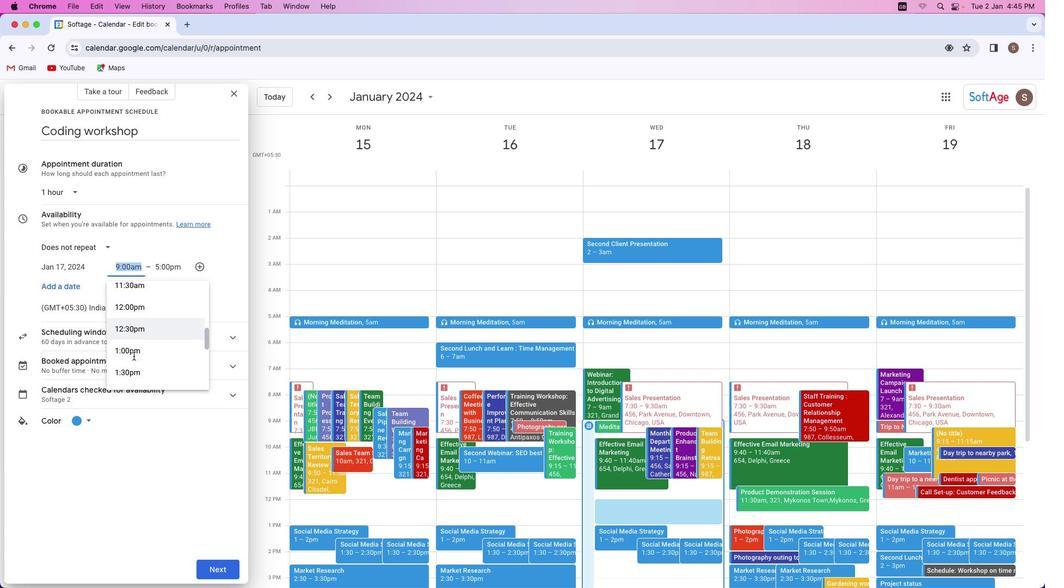 
Action: Mouse scrolled (133, 355) with delta (0, 0)
Screenshot: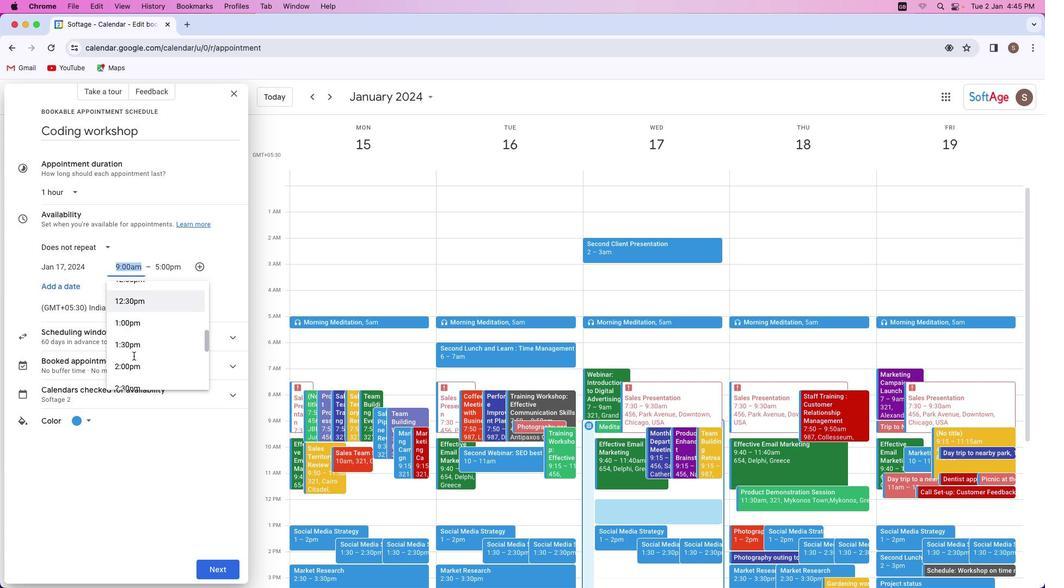 
Action: Mouse moved to (133, 351)
Screenshot: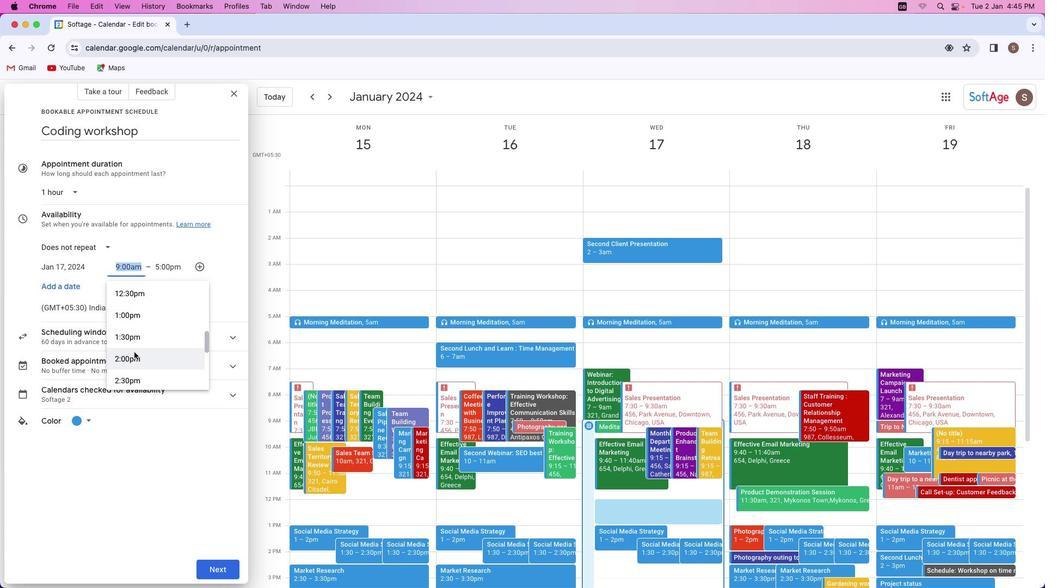 
Action: Mouse scrolled (133, 351) with delta (0, 0)
Screenshot: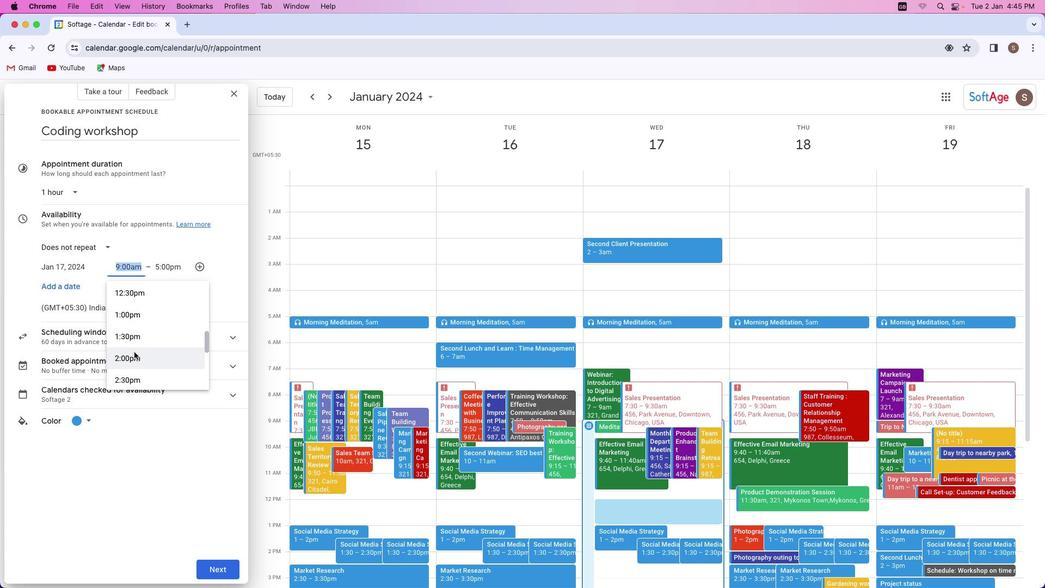 
Action: Mouse scrolled (133, 351) with delta (0, 0)
Screenshot: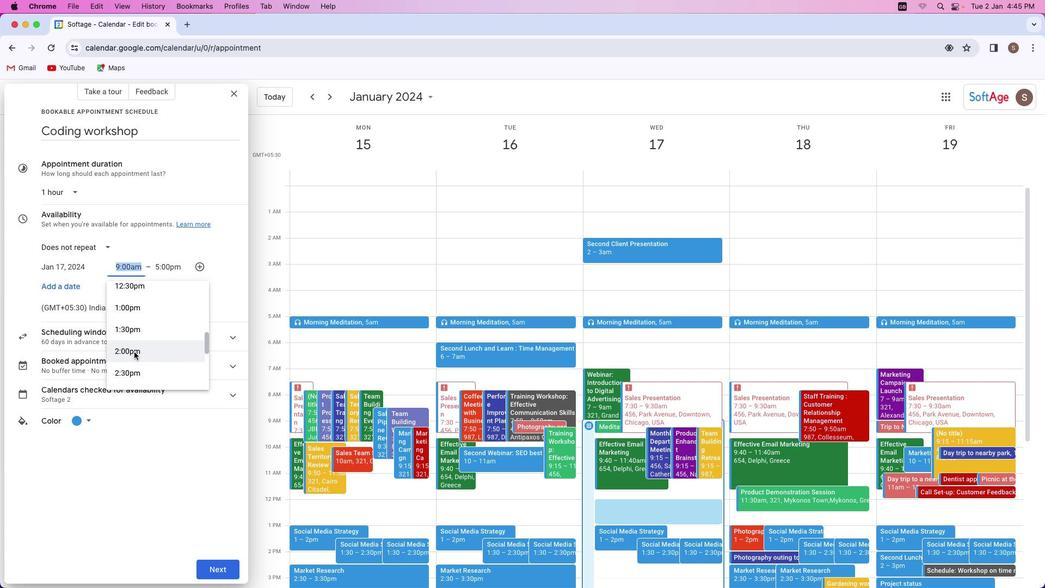 
Action: Mouse scrolled (133, 351) with delta (0, 0)
Screenshot: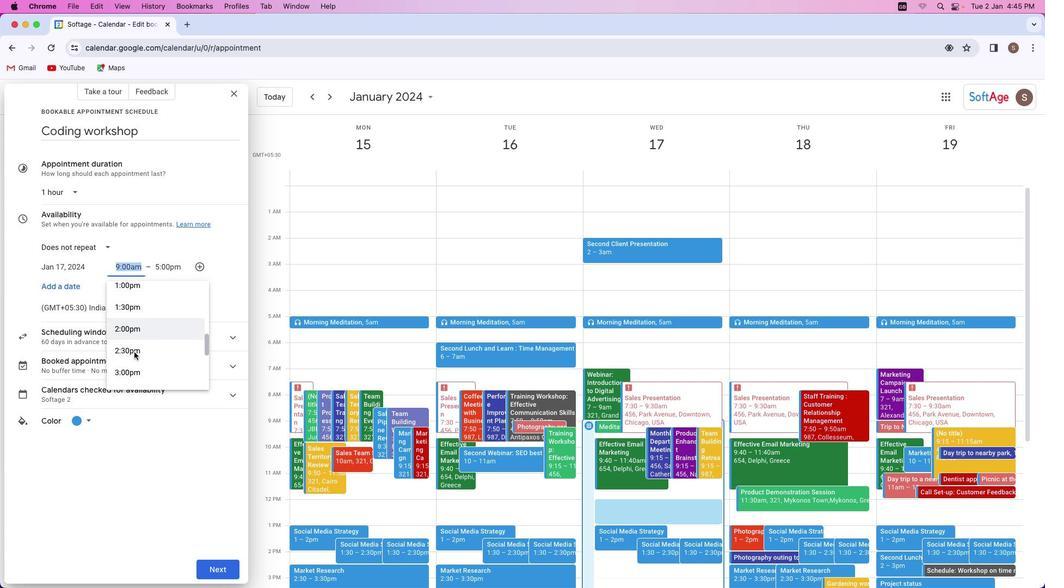 
Action: Mouse scrolled (133, 351) with delta (0, 0)
Screenshot: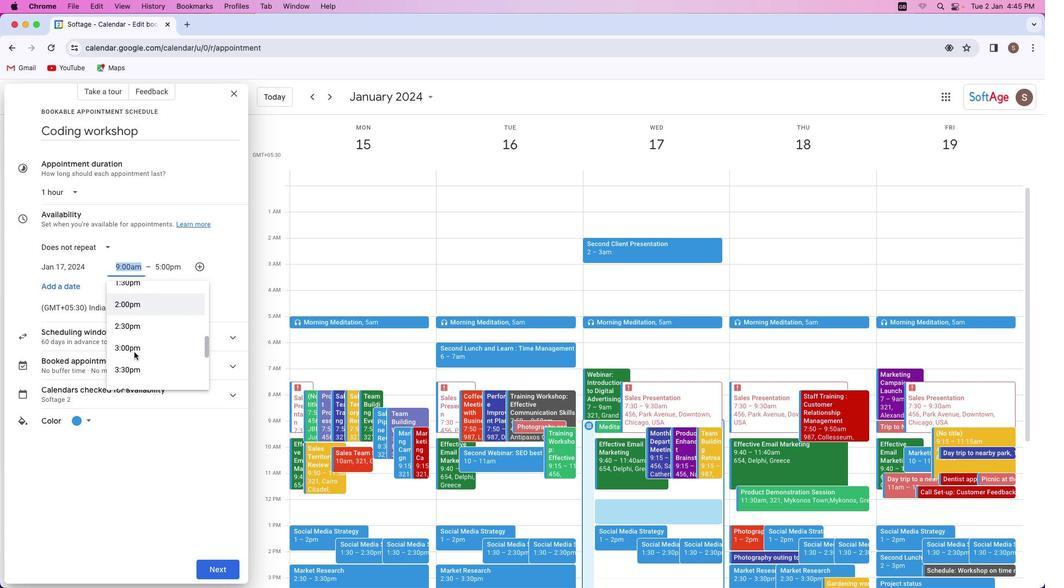 
Action: Mouse scrolled (133, 351) with delta (0, 0)
Screenshot: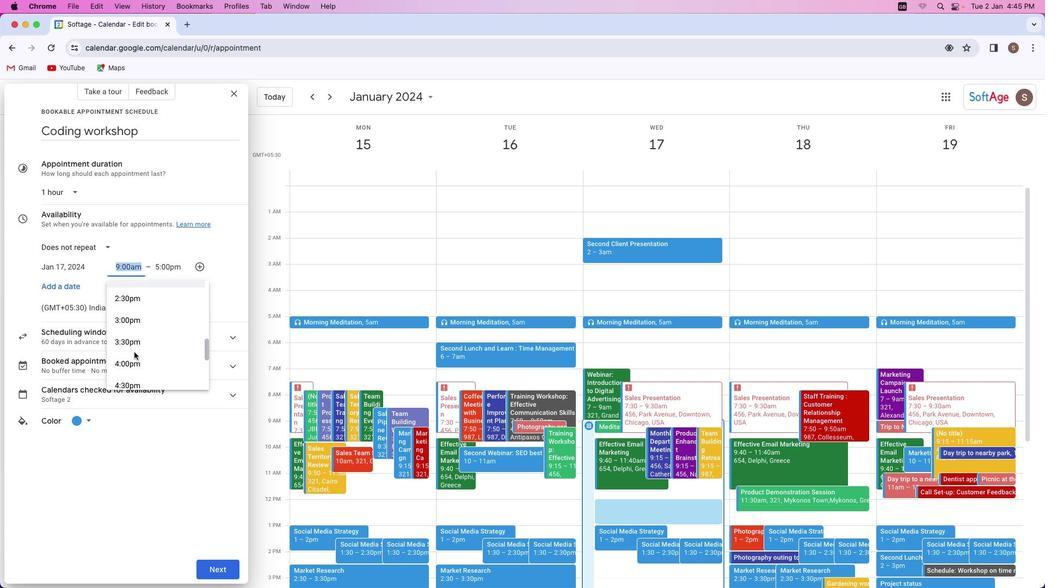 
Action: Mouse moved to (133, 351)
Screenshot: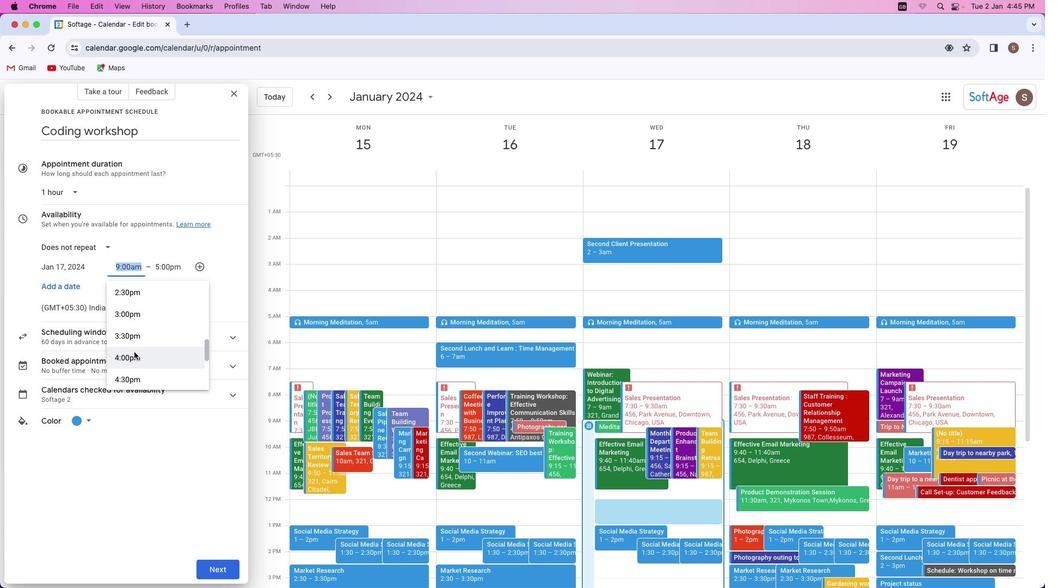
Action: Mouse scrolled (133, 351) with delta (0, 0)
Screenshot: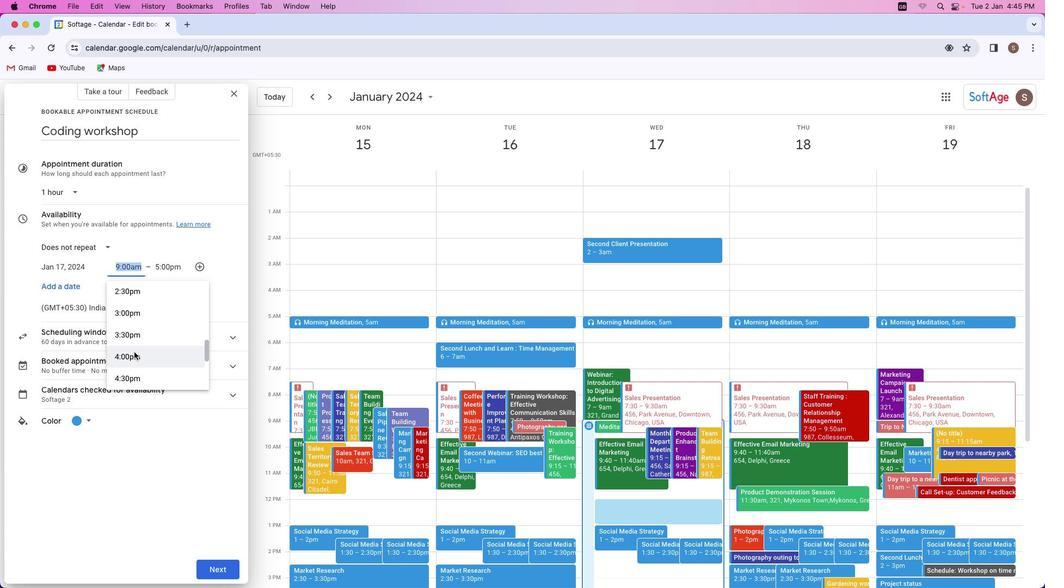 
Action: Mouse scrolled (133, 351) with delta (0, 0)
Screenshot: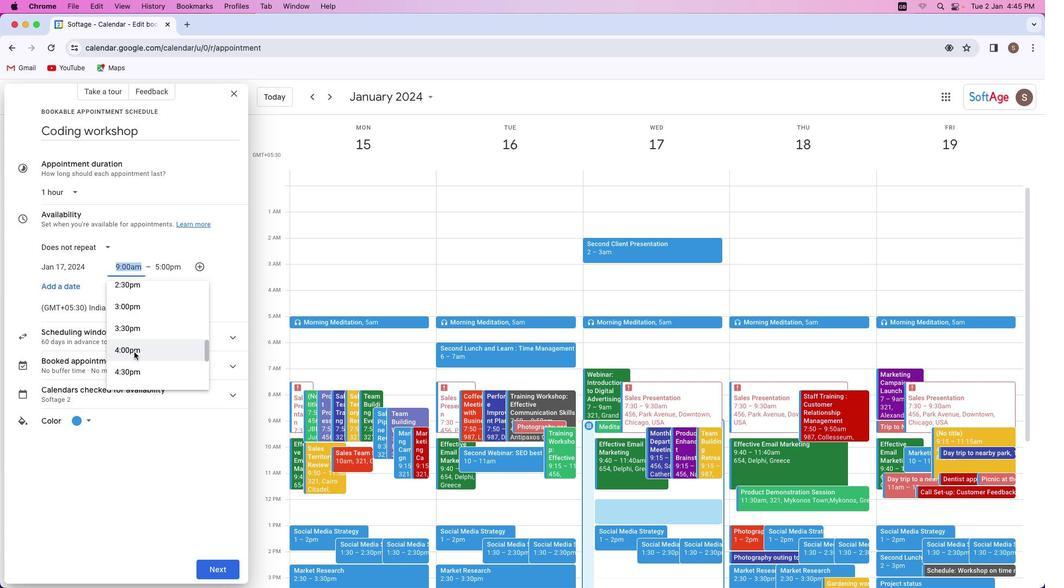 
Action: Mouse scrolled (133, 351) with delta (0, 0)
Screenshot: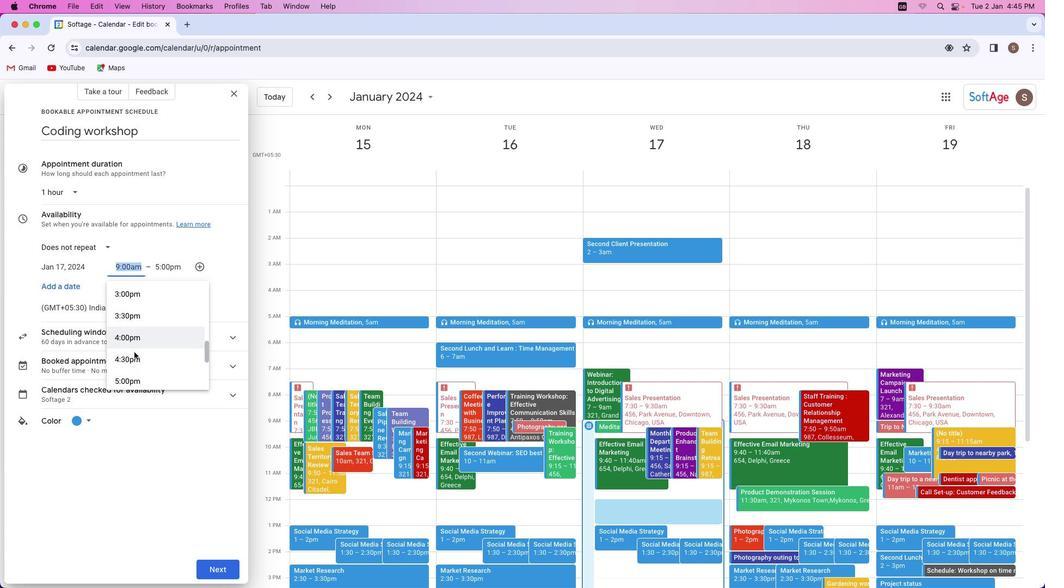 
Action: Mouse scrolled (133, 351) with delta (0, 0)
Screenshot: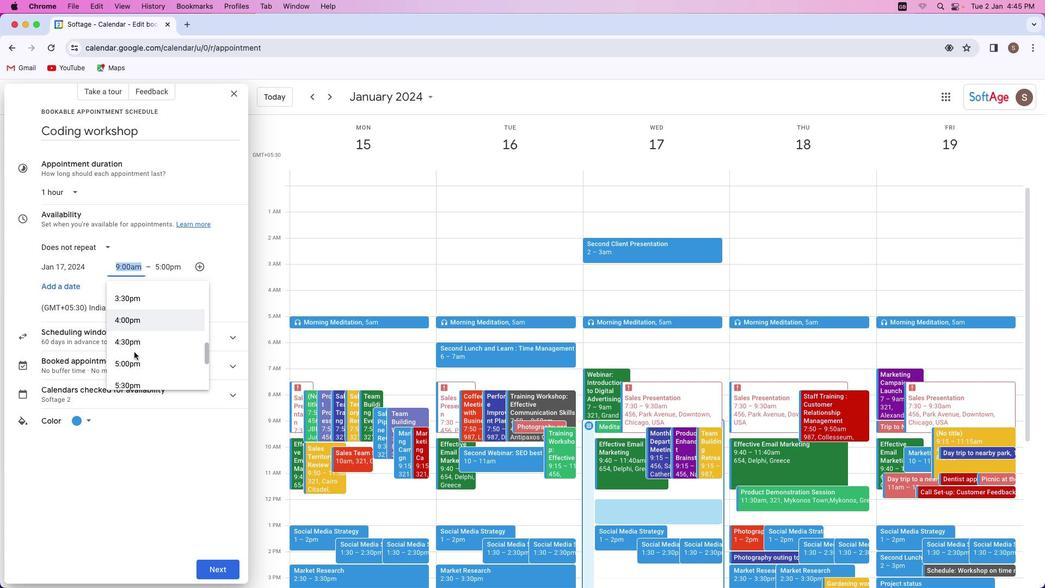 
Action: Mouse scrolled (133, 351) with delta (0, 0)
Screenshot: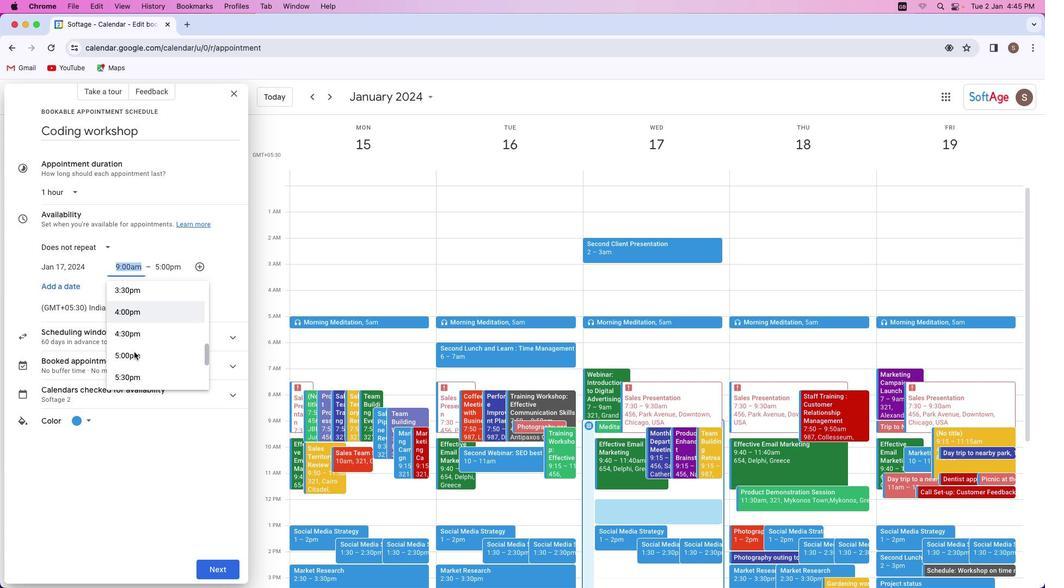 
Action: Mouse moved to (132, 345)
Screenshot: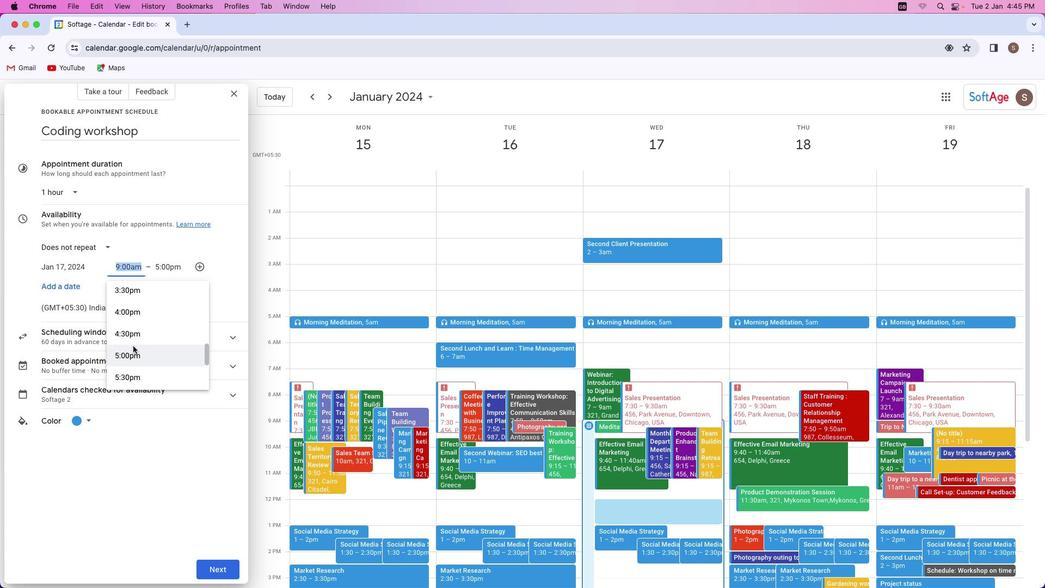 
Action: Mouse scrolled (132, 345) with delta (0, 0)
Screenshot: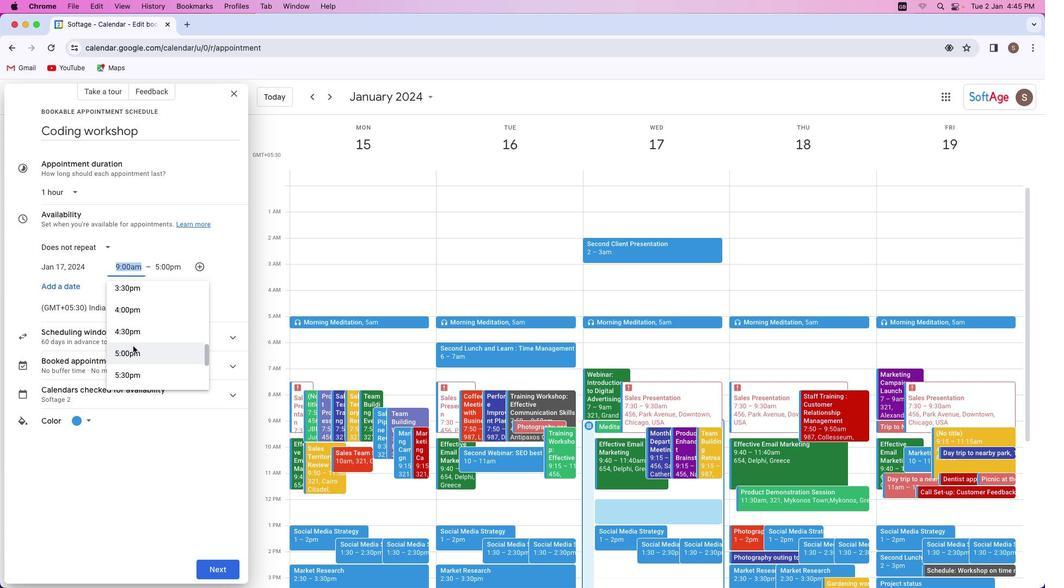 
Action: Mouse scrolled (132, 345) with delta (0, 0)
Screenshot: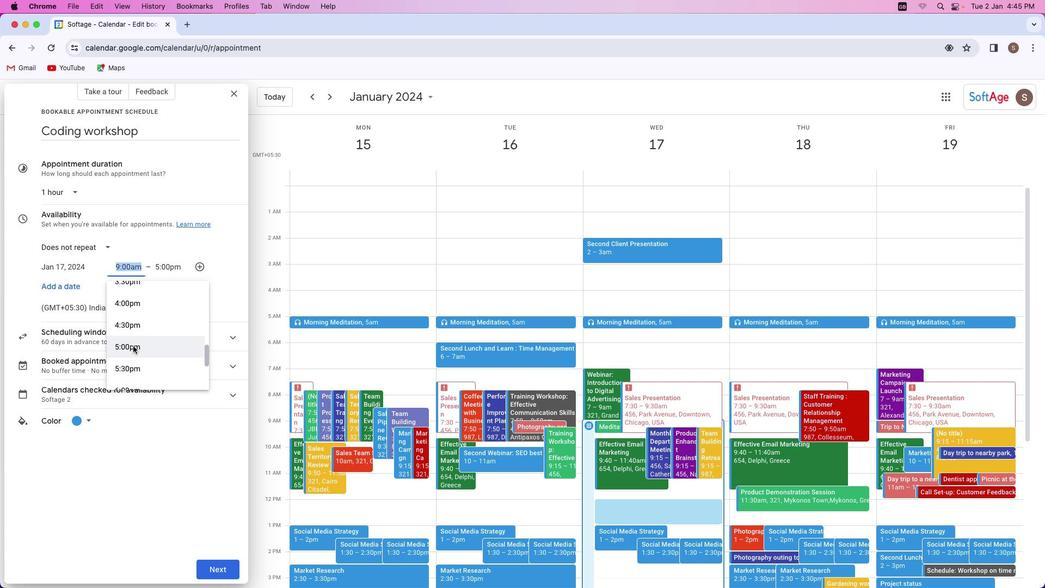 
Action: Mouse scrolled (132, 345) with delta (0, 0)
Screenshot: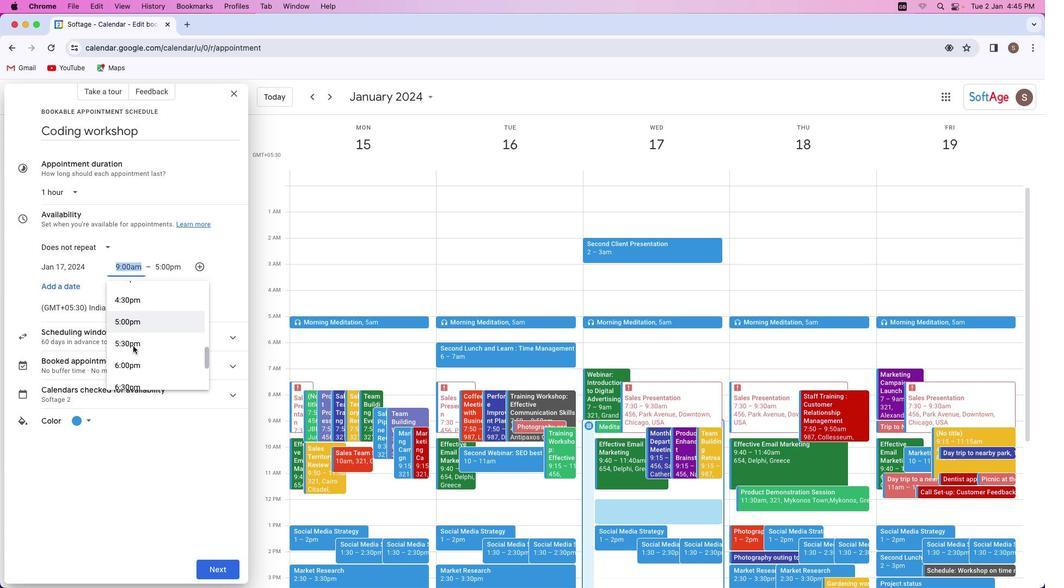 
Action: Mouse scrolled (132, 345) with delta (0, 0)
Screenshot: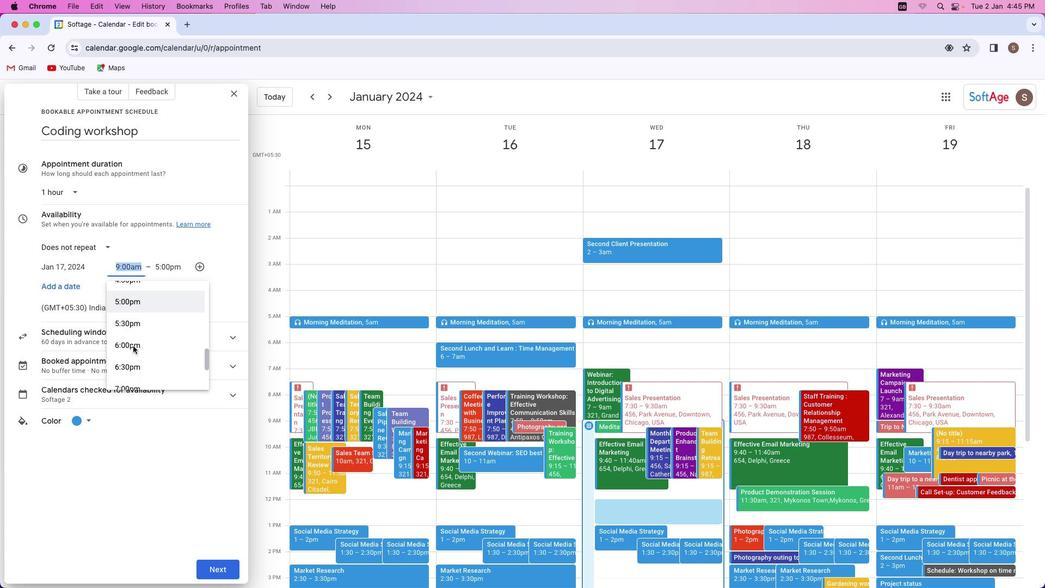 
Action: Mouse moved to (132, 340)
Screenshot: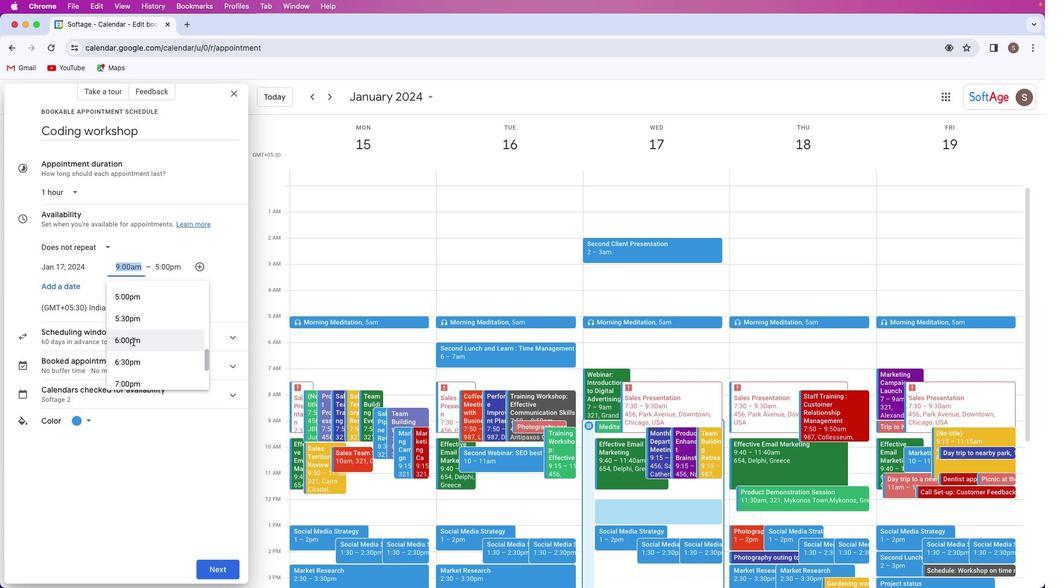 
Action: Mouse pressed left at (132, 340)
Screenshot: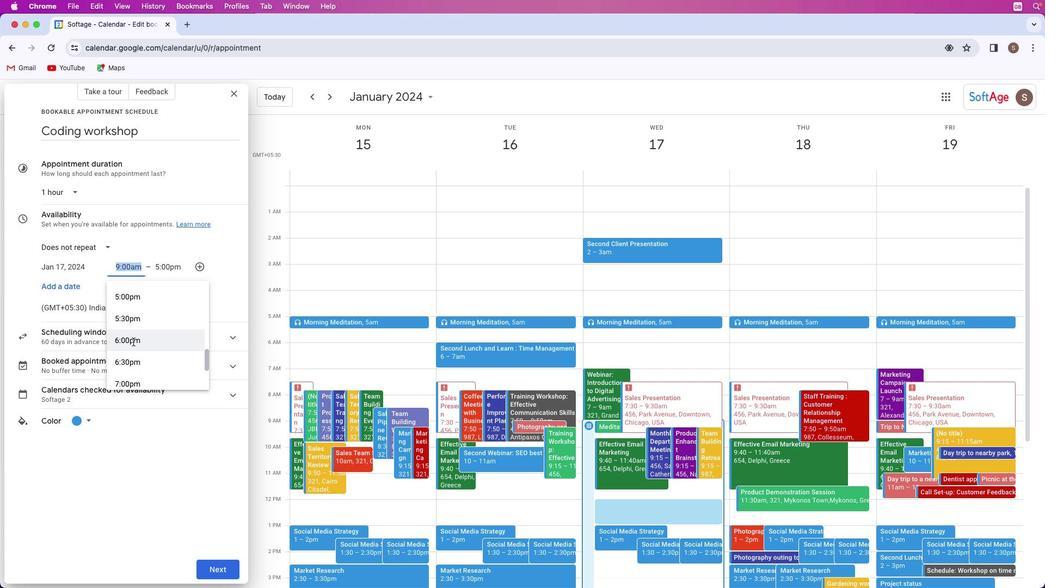 
Action: Mouse moved to (169, 272)
Screenshot: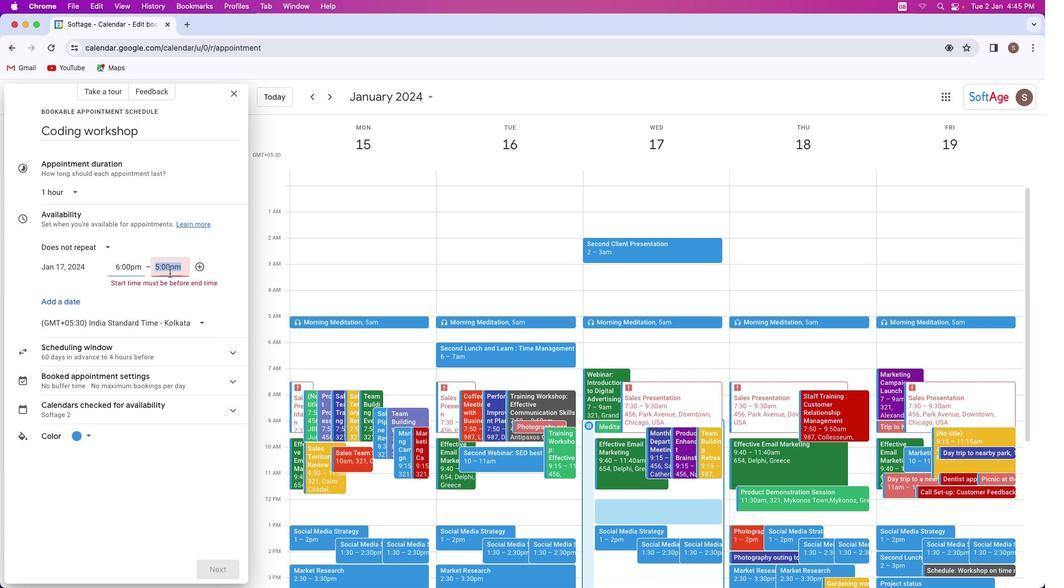 
Action: Mouse pressed left at (169, 272)
Screenshot: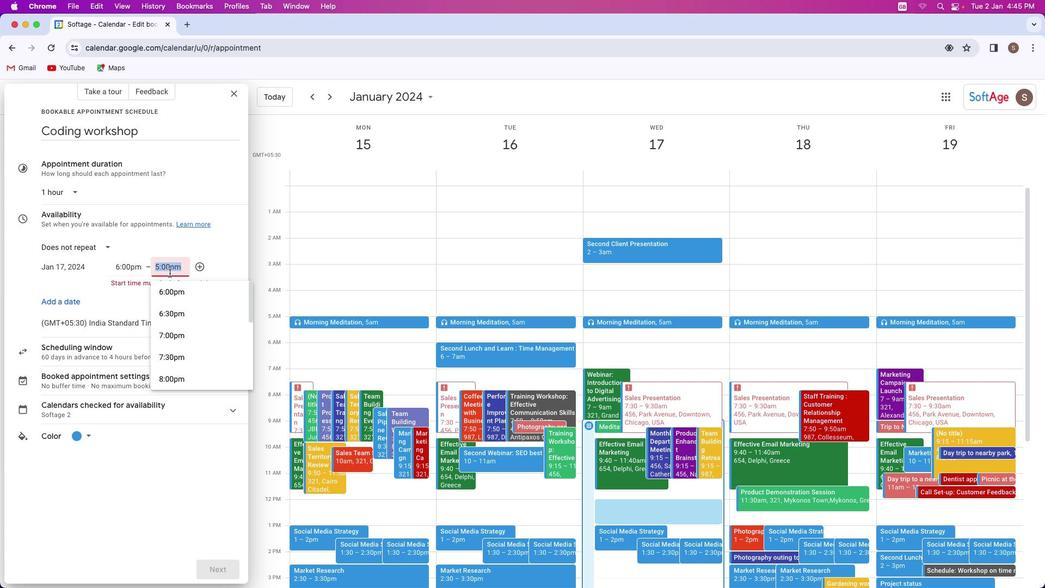 
Action: Mouse moved to (172, 337)
Screenshot: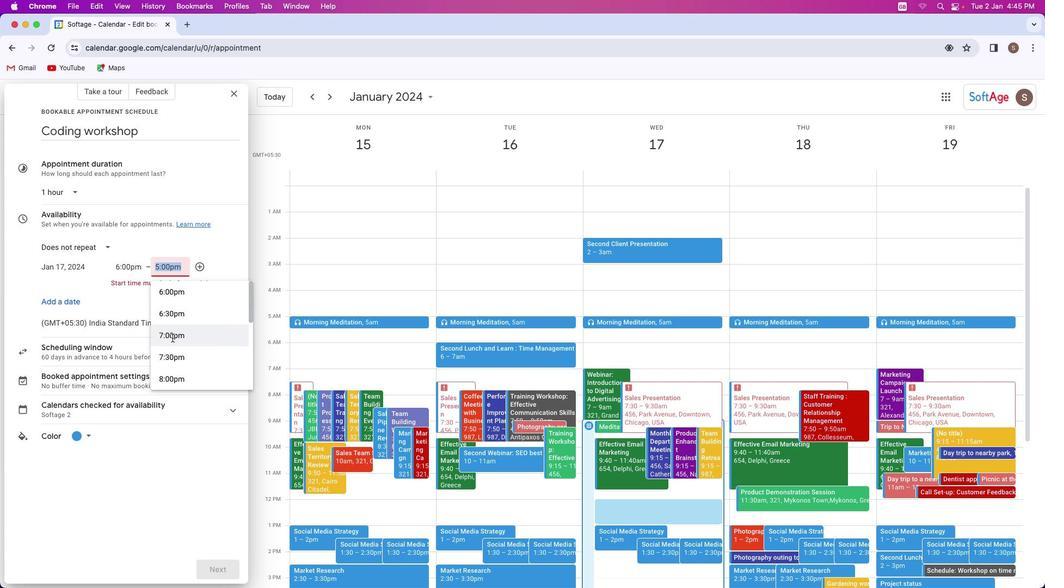 
Action: Mouse pressed left at (172, 337)
Screenshot: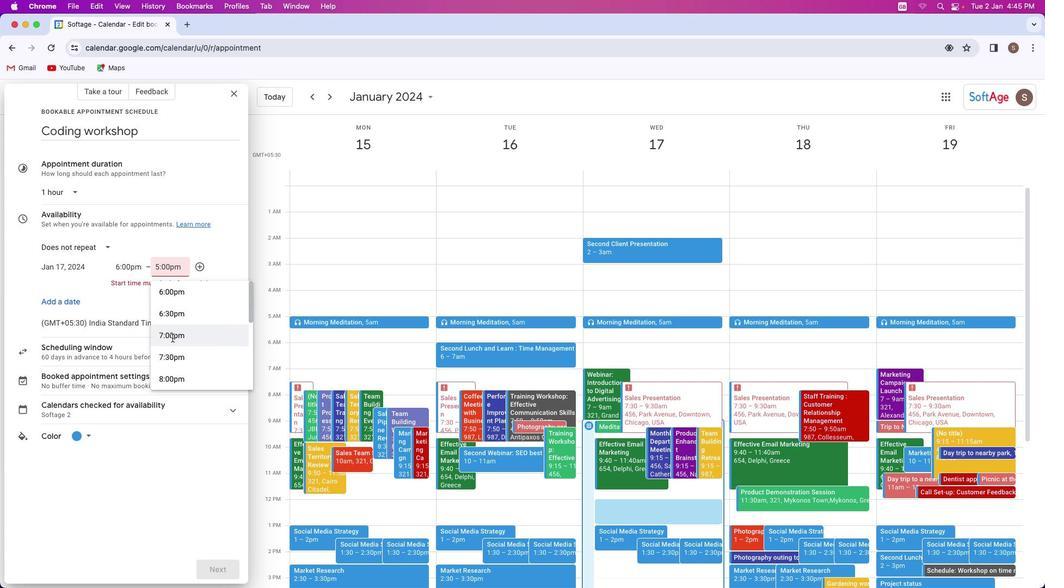 
Action: Mouse moved to (87, 423)
Screenshot: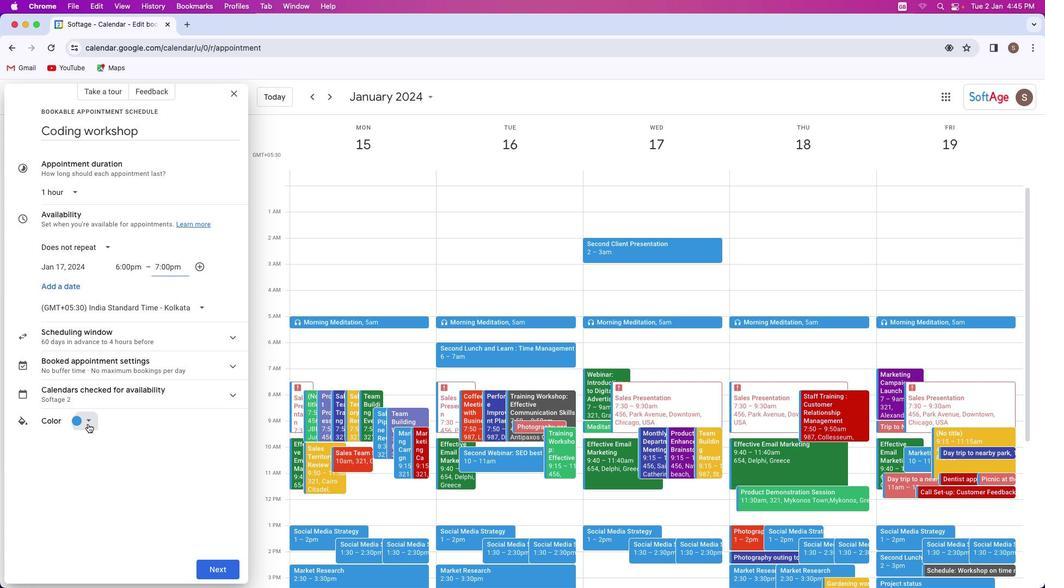 
Action: Mouse pressed left at (87, 423)
Screenshot: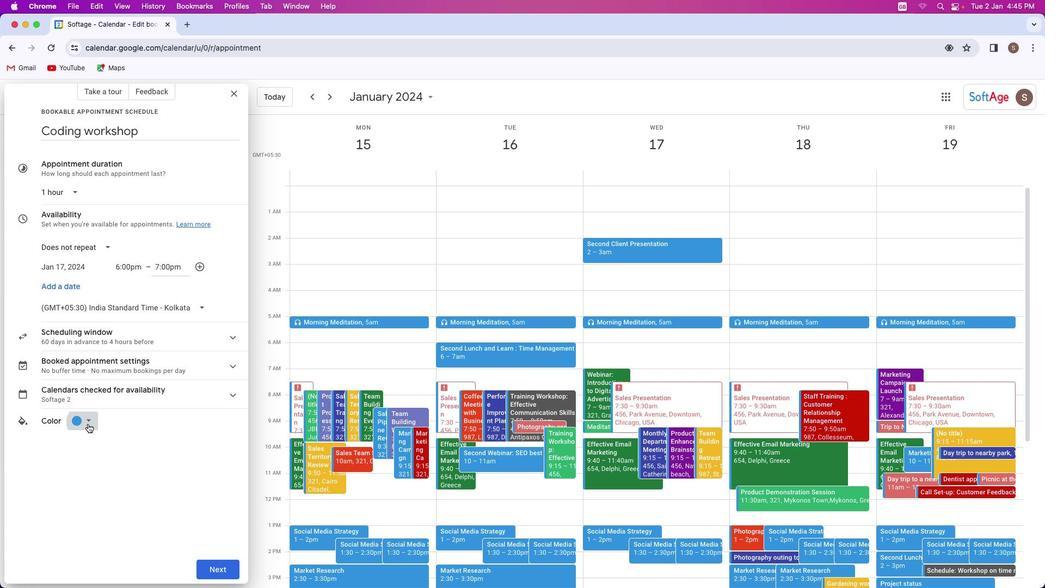 
Action: Mouse moved to (96, 436)
Screenshot: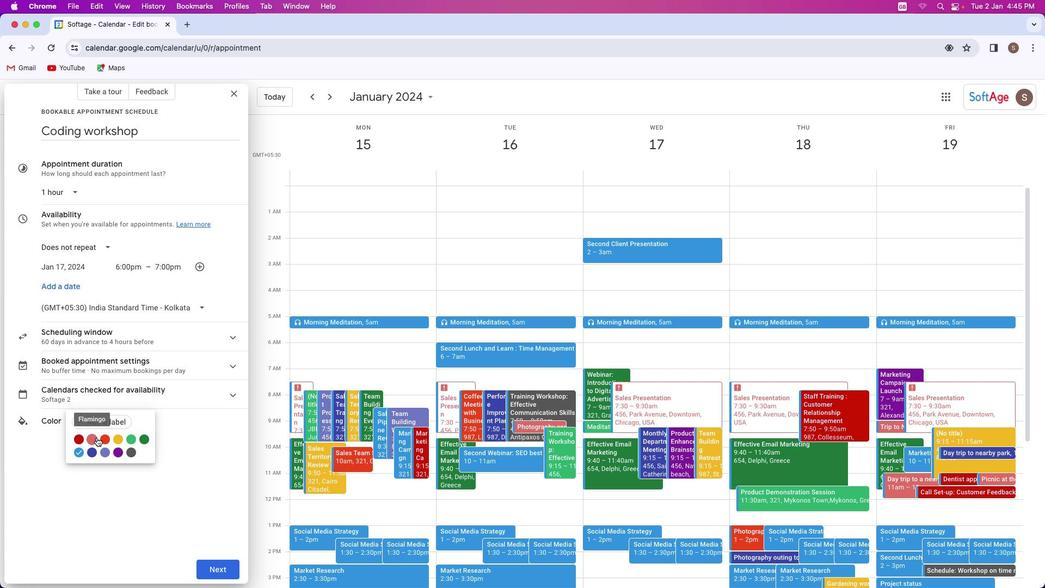 
Action: Mouse pressed left at (96, 436)
Screenshot: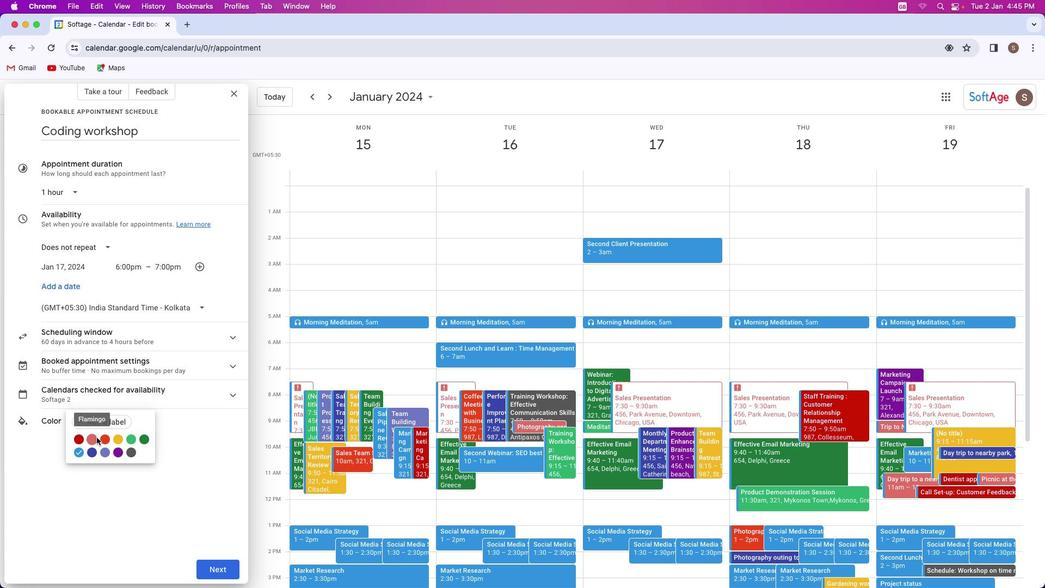
Action: Mouse moved to (221, 569)
Screenshot: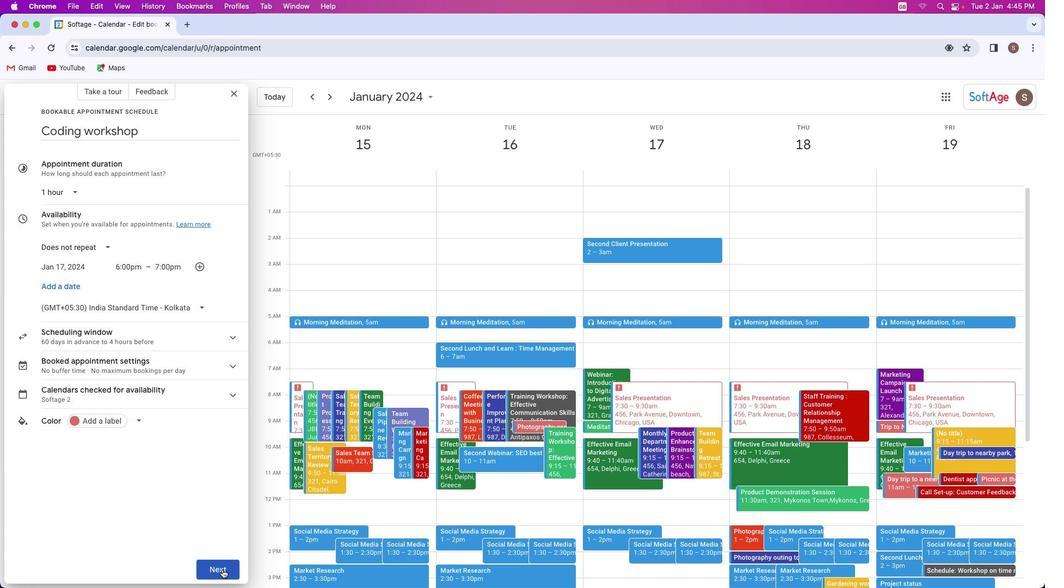
Action: Mouse pressed left at (221, 569)
Screenshot: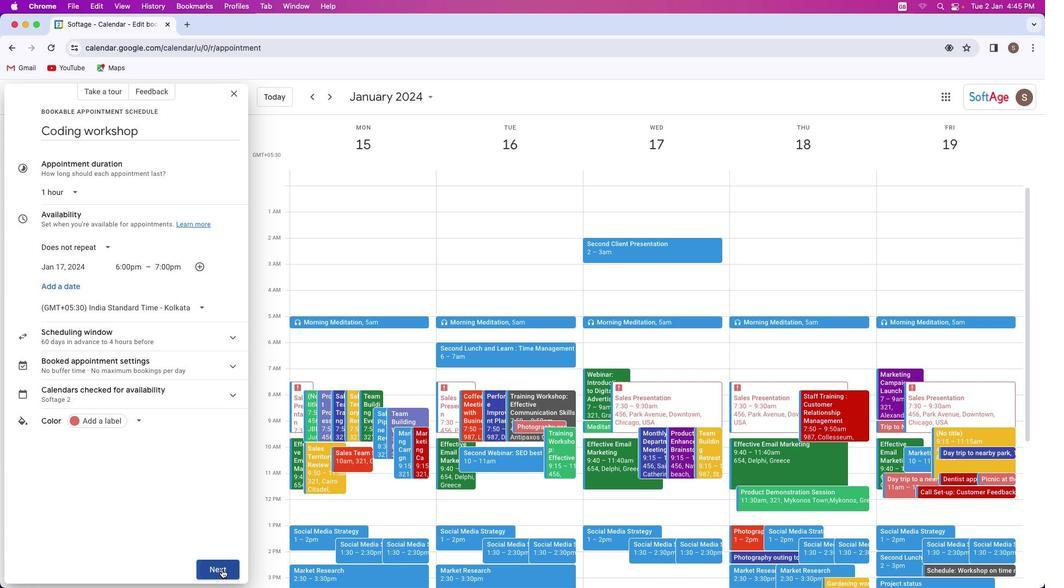 
Action: Mouse moved to (64, 350)
Screenshot: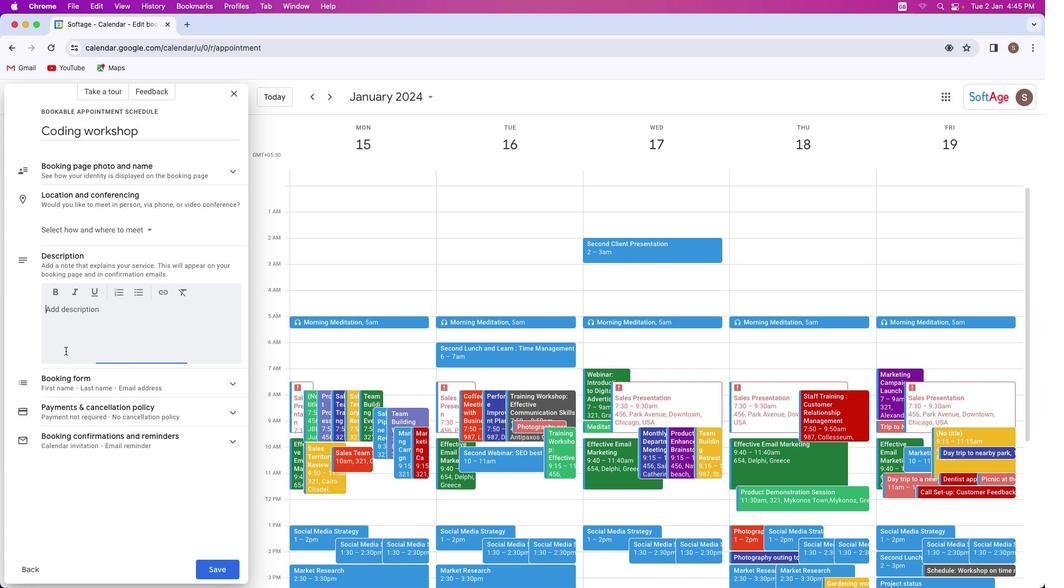 
Action: Mouse pressed left at (64, 350)
Screenshot: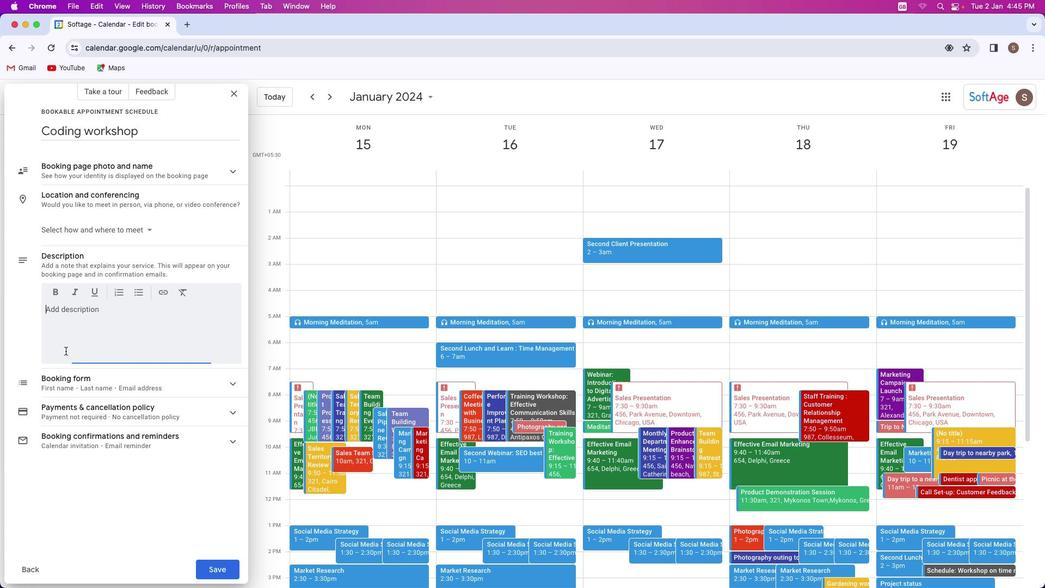 
Action: Mouse moved to (64, 350)
Screenshot: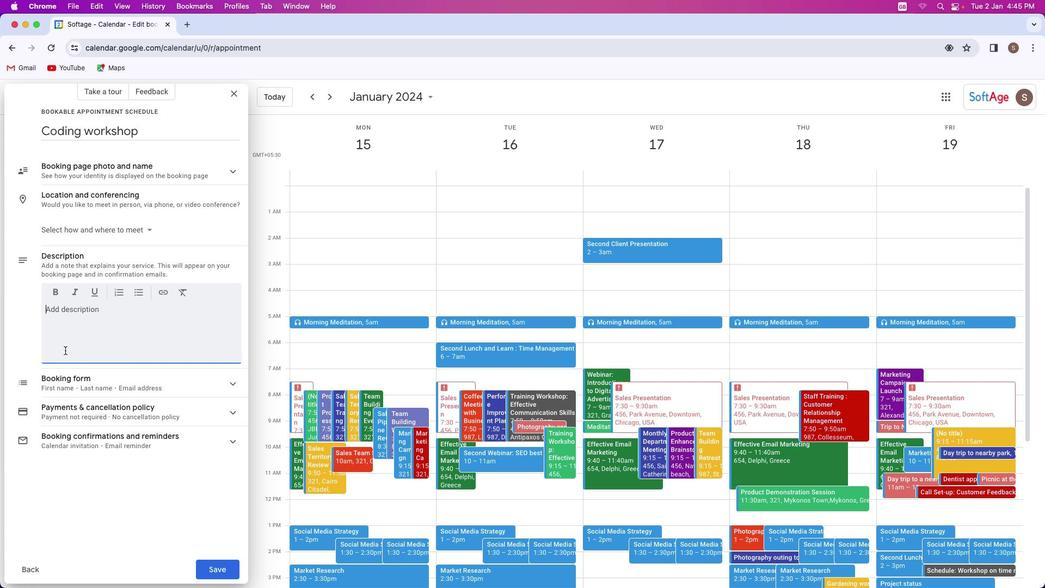 
Action: Key pressed Key.shift'T''h''i''s'Key.space's''c''h''e''d''u''l''e'Key.space'i''s'Key.space'f''o''r'Key.space'c''o''d''i''n''g'Key.space'w''o''r''k''s''h''o''p''.'
Screenshot: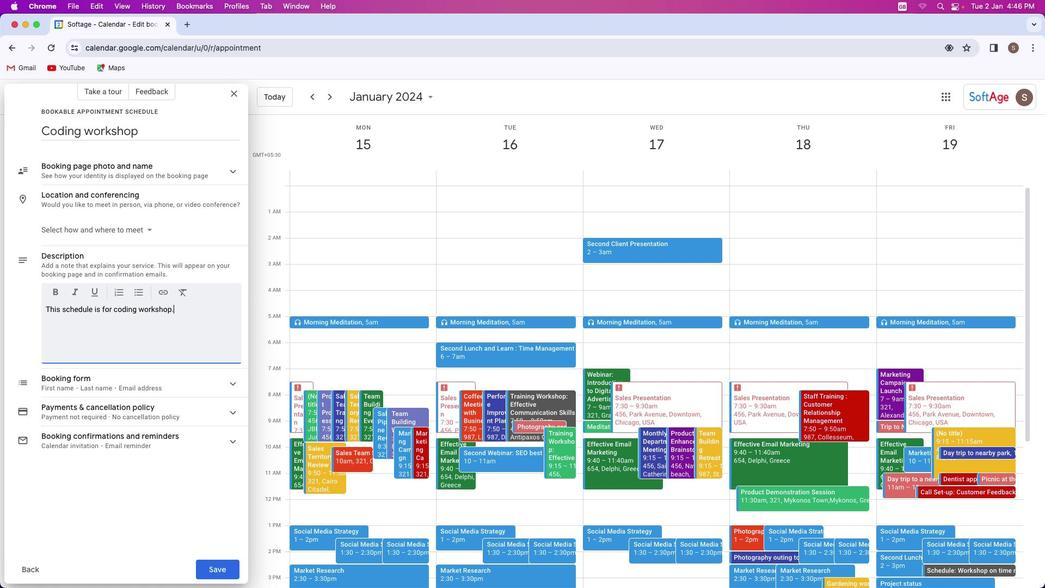 
Action: Mouse moved to (219, 567)
Screenshot: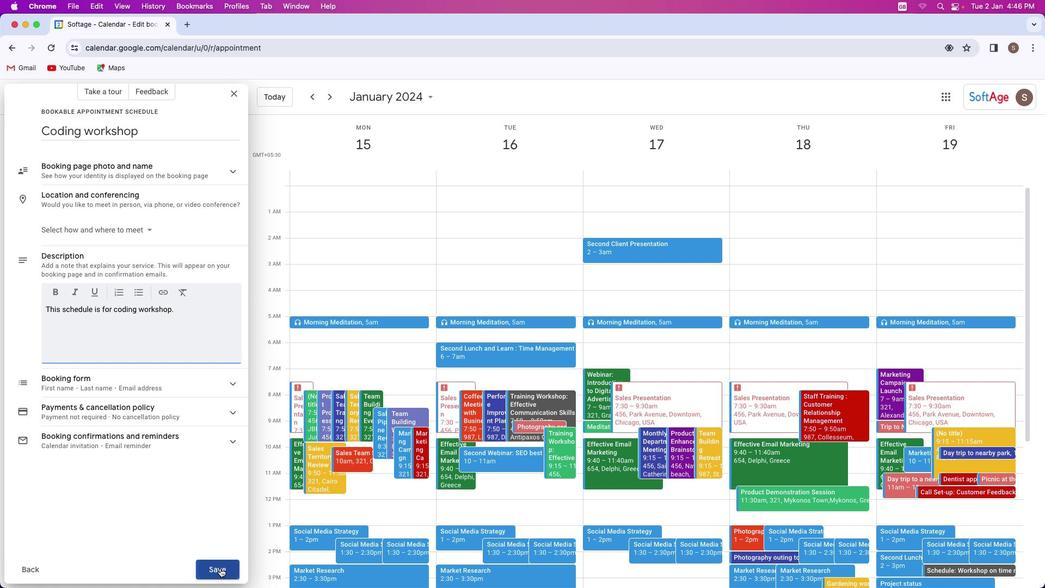 
Action: Mouse pressed left at (219, 567)
Screenshot: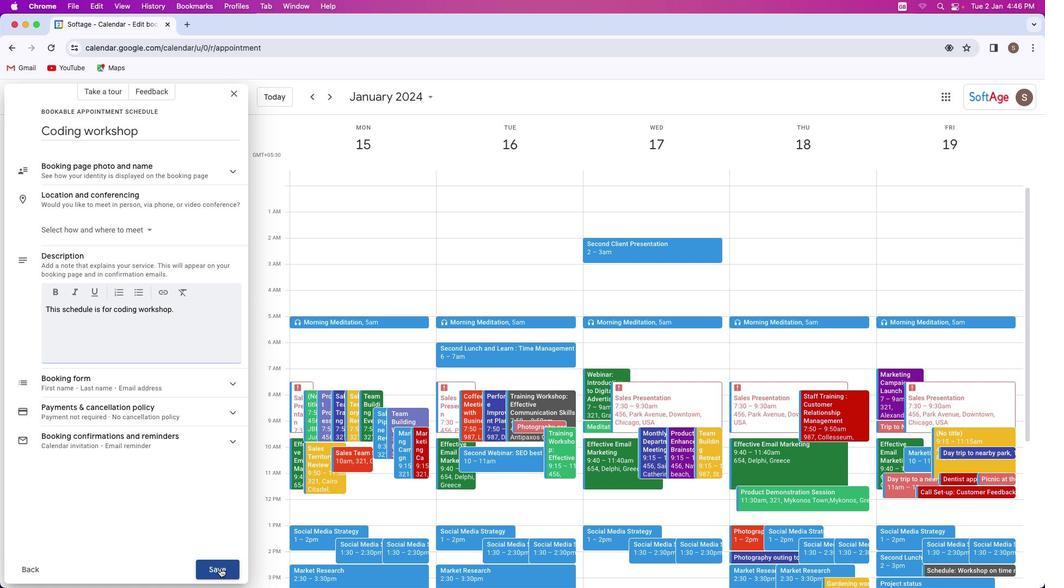 
Action: Mouse moved to (557, 310)
Screenshot: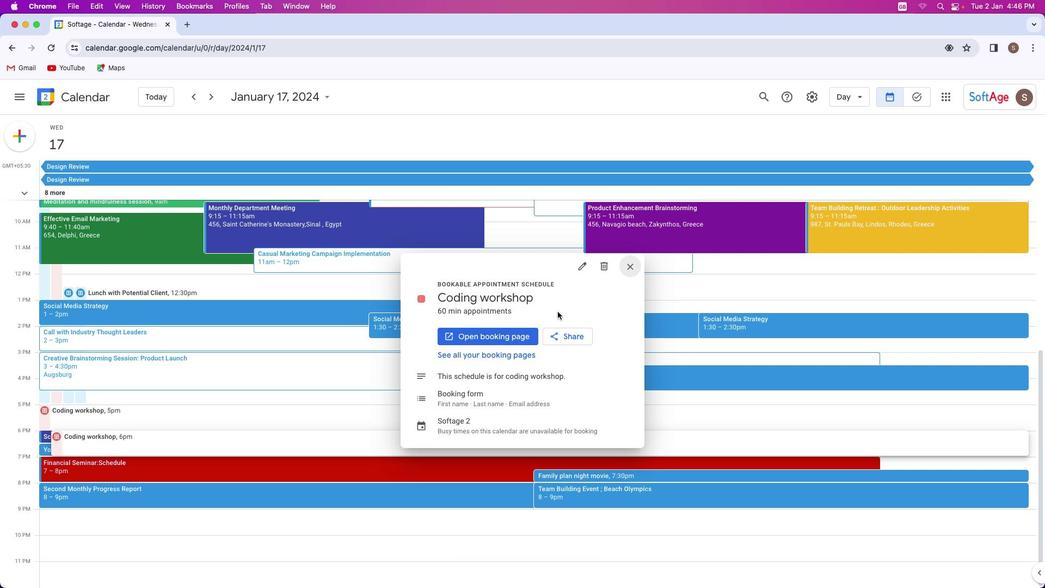 
